 Task: Find connections with filter location Pāloncha with filter topic #contentmarketingwith filter profile language Potuguese with filter current company Zones, LLC with filter school Indian Institute of Foreign Trade with filter industry Personal Care Services with filter service category iOS Development with filter keywords title File Clerk
Action: Mouse moved to (522, 77)
Screenshot: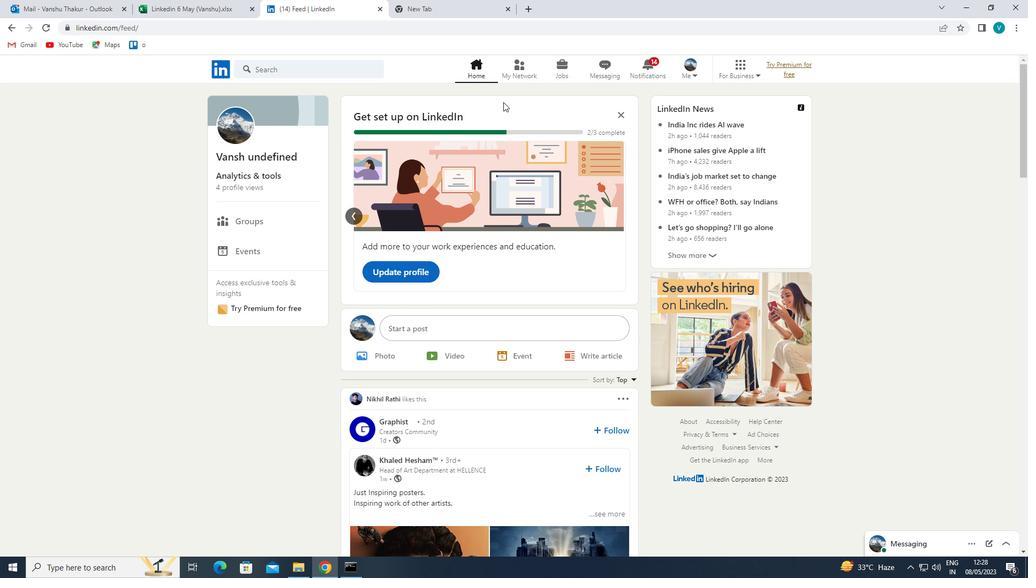 
Action: Mouse pressed left at (522, 77)
Screenshot: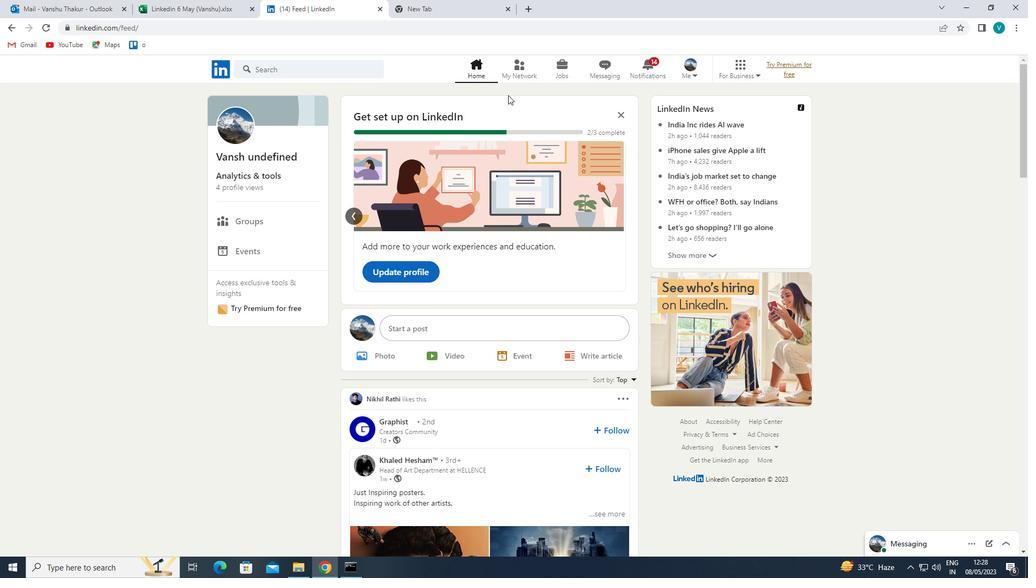 
Action: Mouse moved to (282, 142)
Screenshot: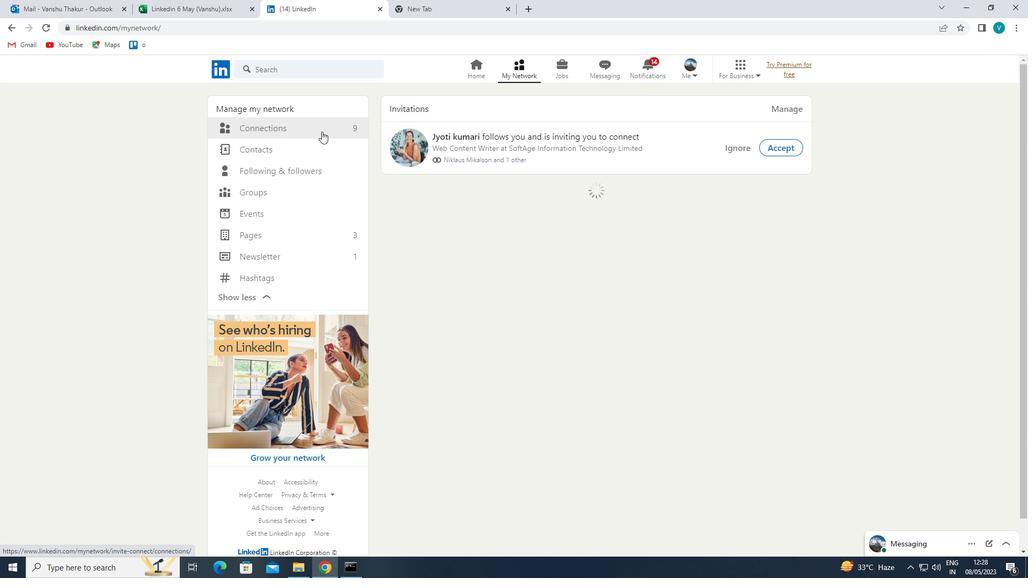 
Action: Mouse pressed left at (282, 142)
Screenshot: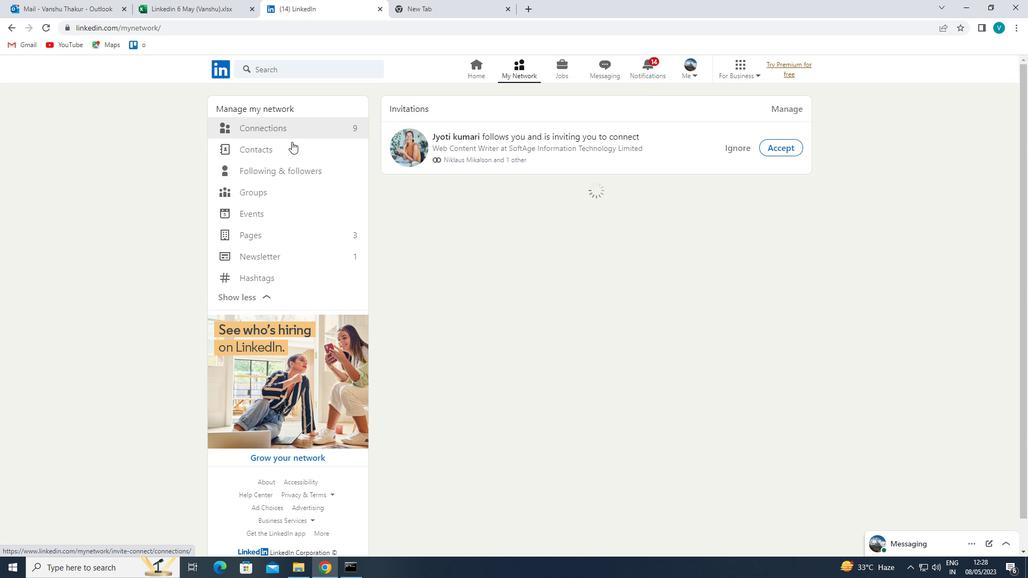 
Action: Mouse moved to (285, 132)
Screenshot: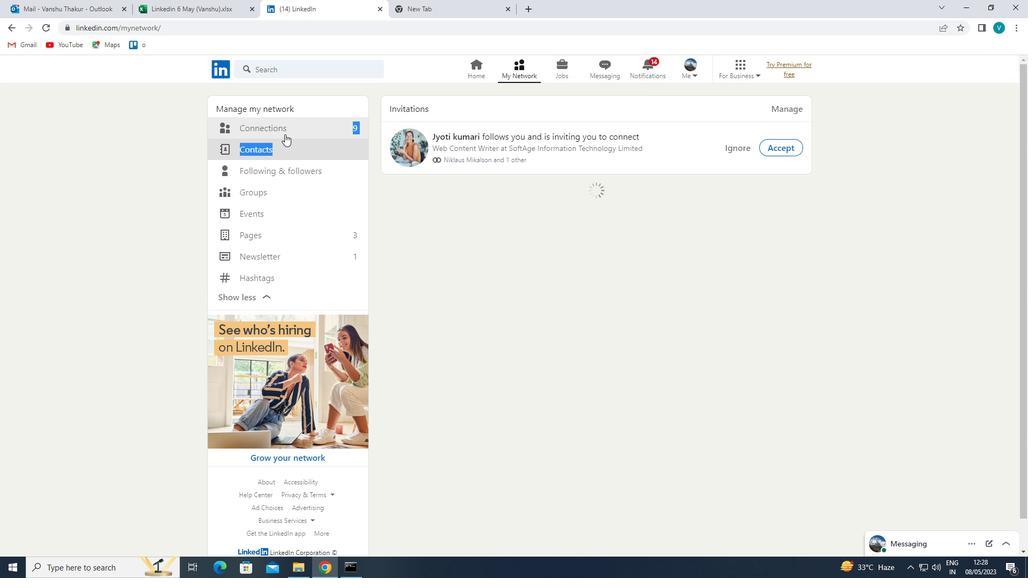 
Action: Mouse pressed left at (285, 132)
Screenshot: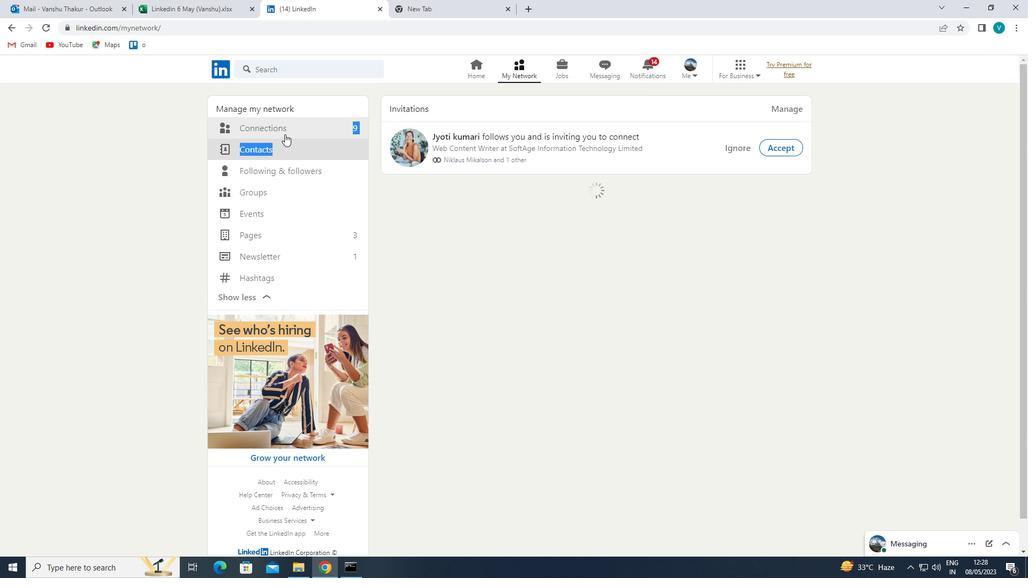 
Action: Mouse moved to (290, 130)
Screenshot: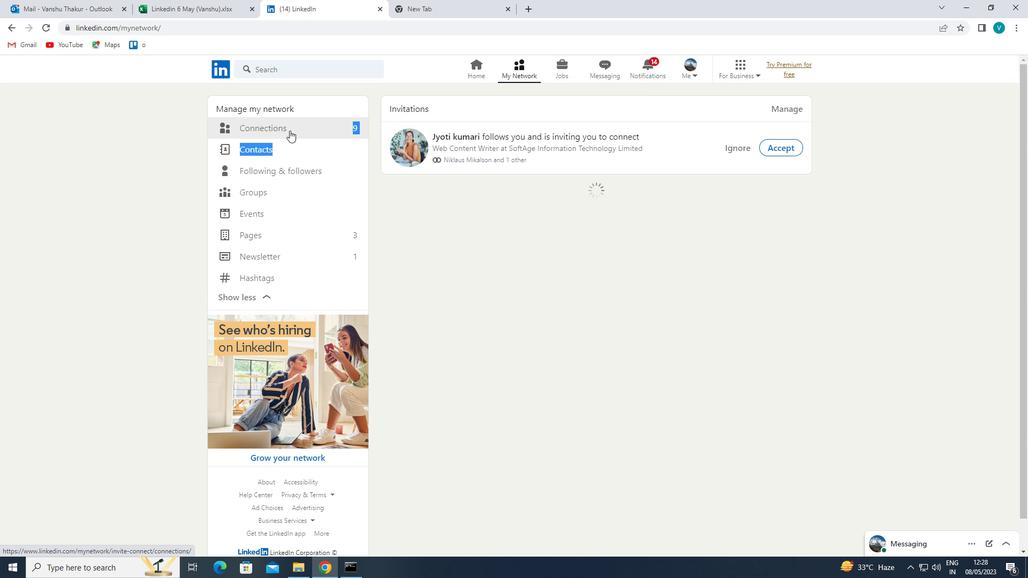 
Action: Mouse pressed left at (290, 130)
Screenshot: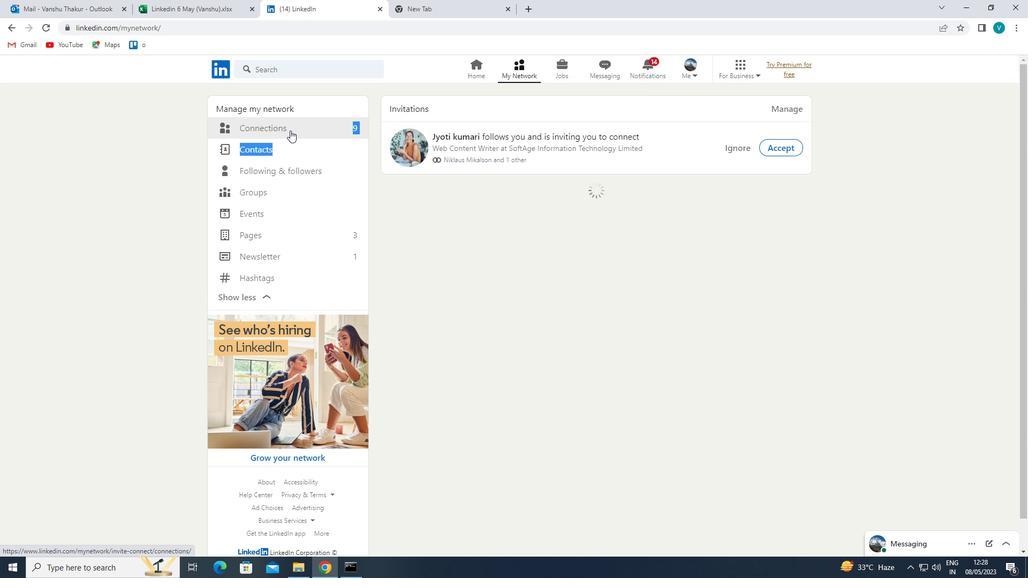 
Action: Mouse moved to (617, 132)
Screenshot: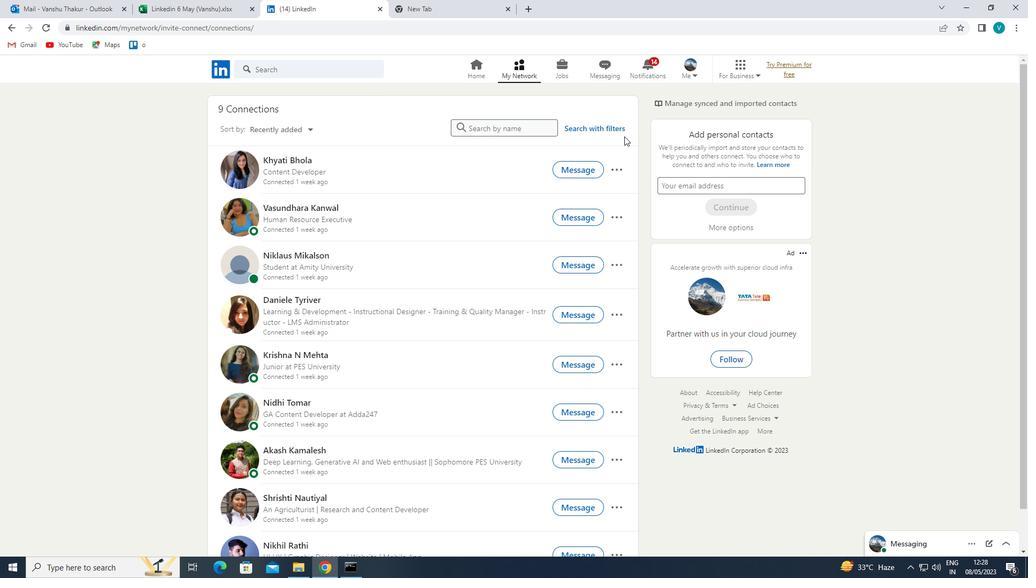 
Action: Mouse pressed left at (617, 132)
Screenshot: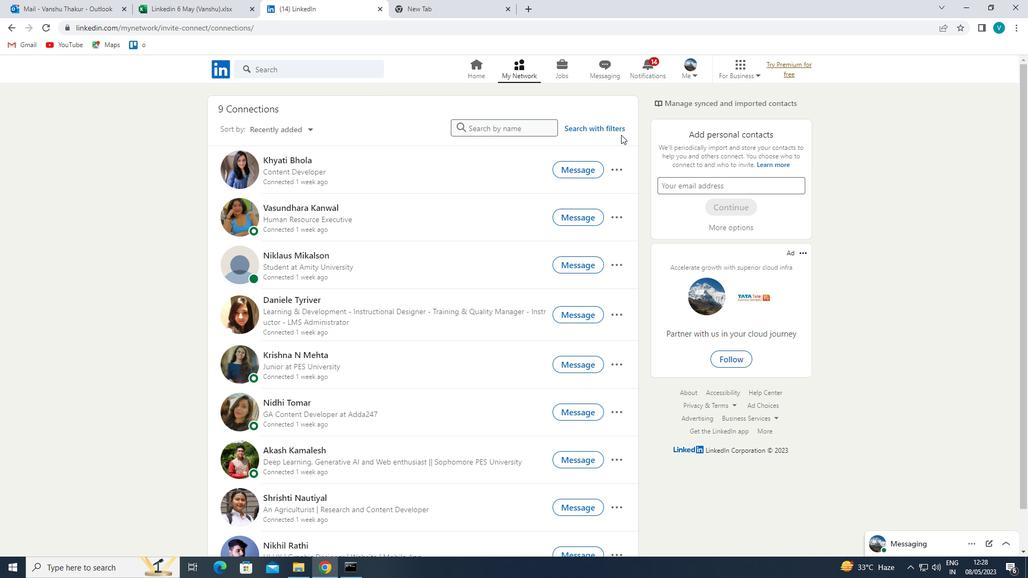 
Action: Mouse moved to (518, 95)
Screenshot: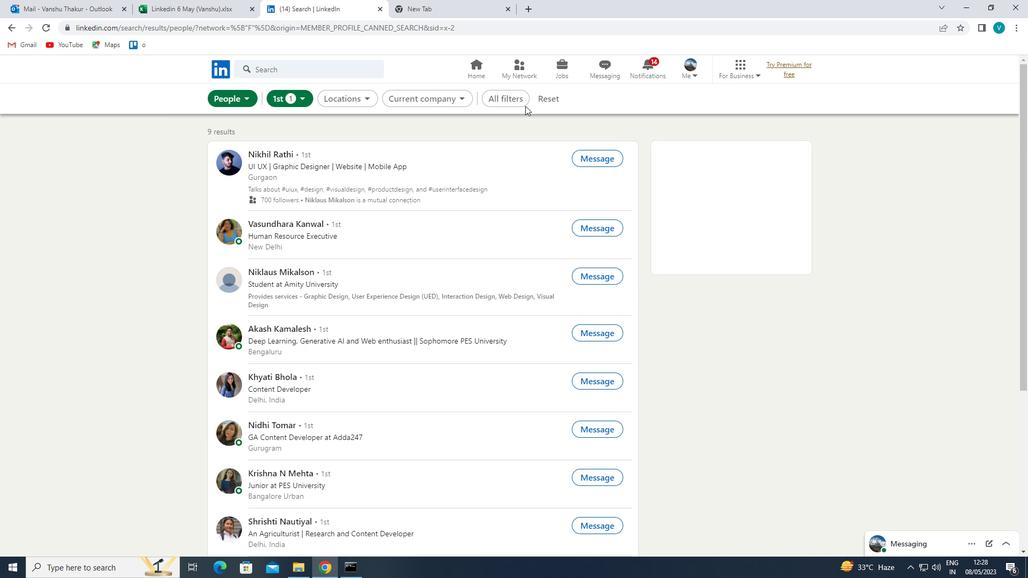 
Action: Mouse pressed left at (518, 95)
Screenshot: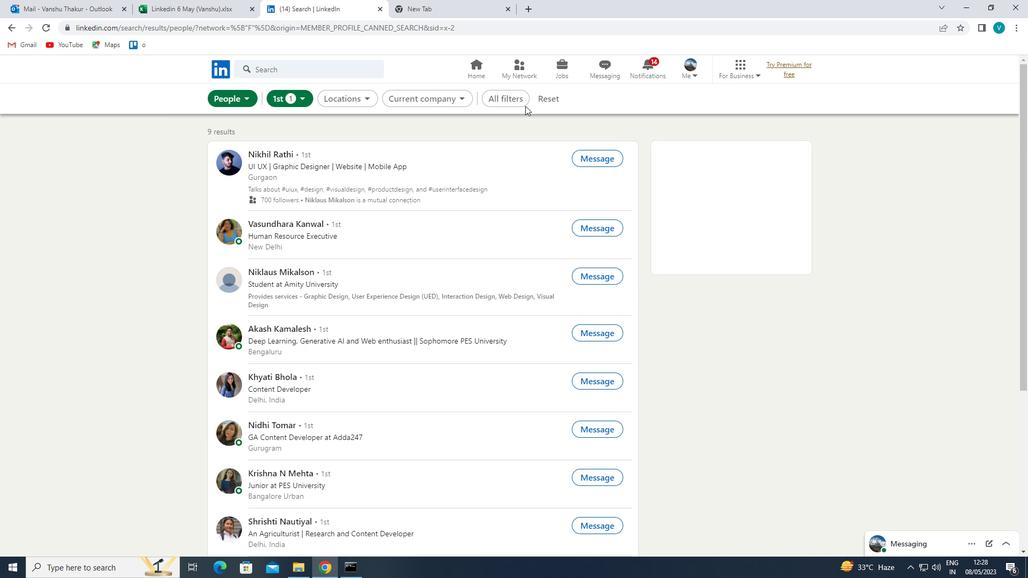 
Action: Mouse moved to (892, 336)
Screenshot: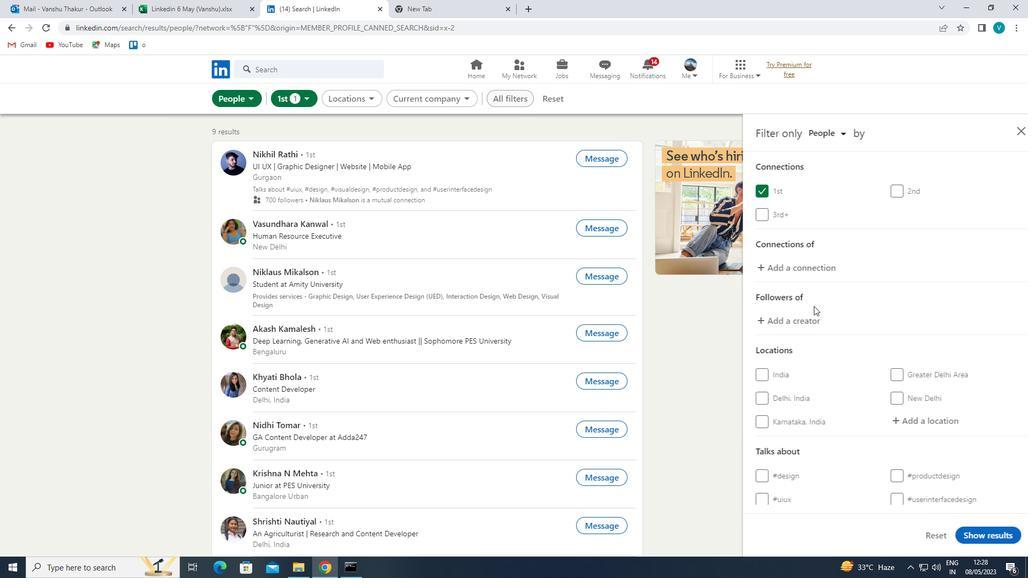 
Action: Mouse scrolled (892, 336) with delta (0, 0)
Screenshot: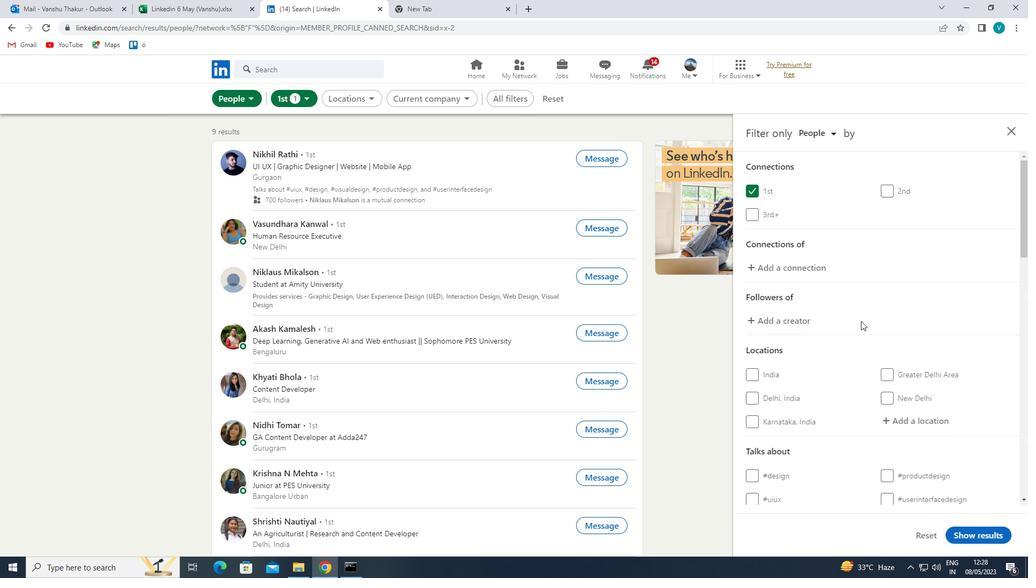
Action: Mouse scrolled (892, 336) with delta (0, 0)
Screenshot: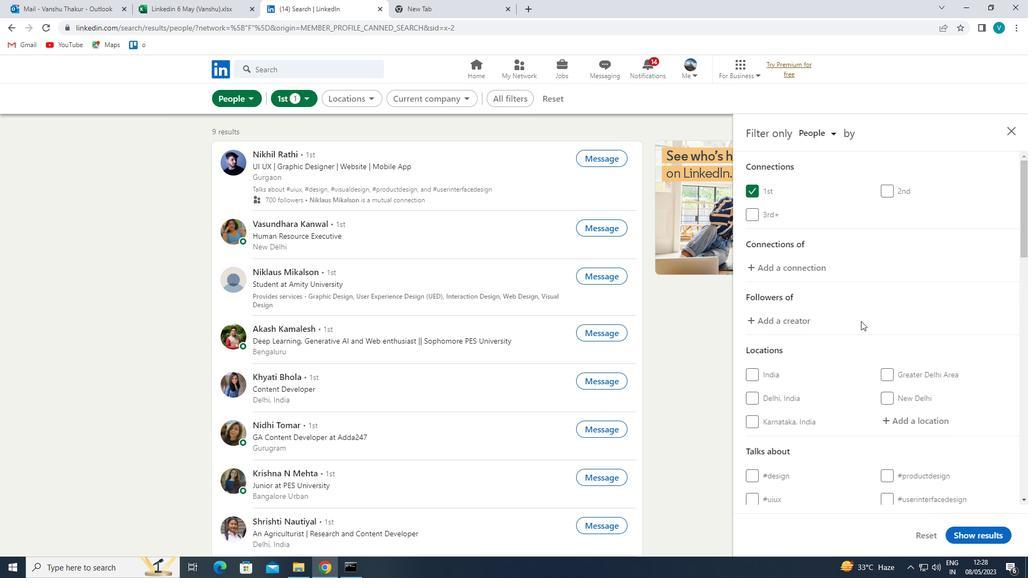
Action: Mouse moved to (905, 327)
Screenshot: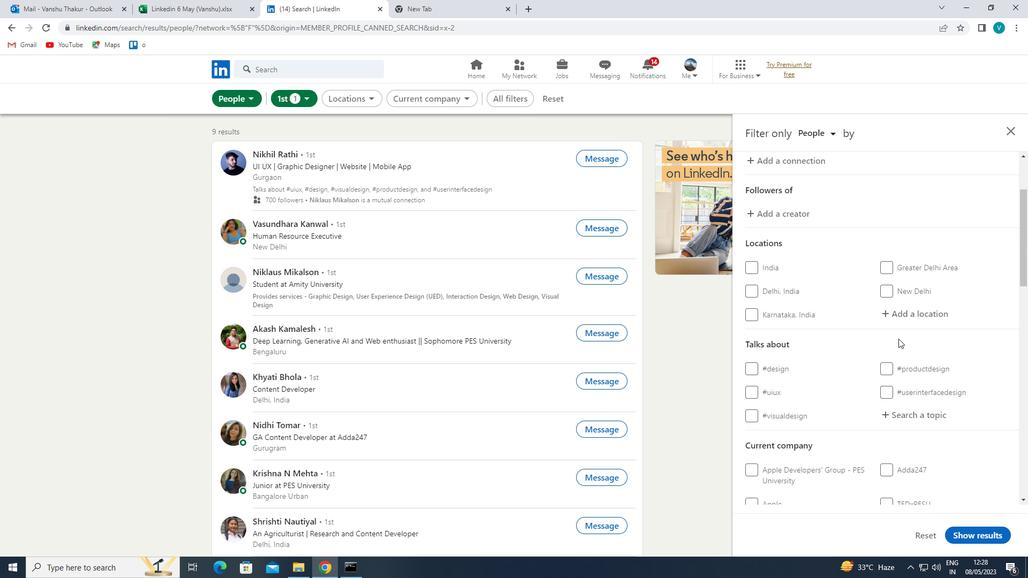 
Action: Mouse pressed left at (905, 327)
Screenshot: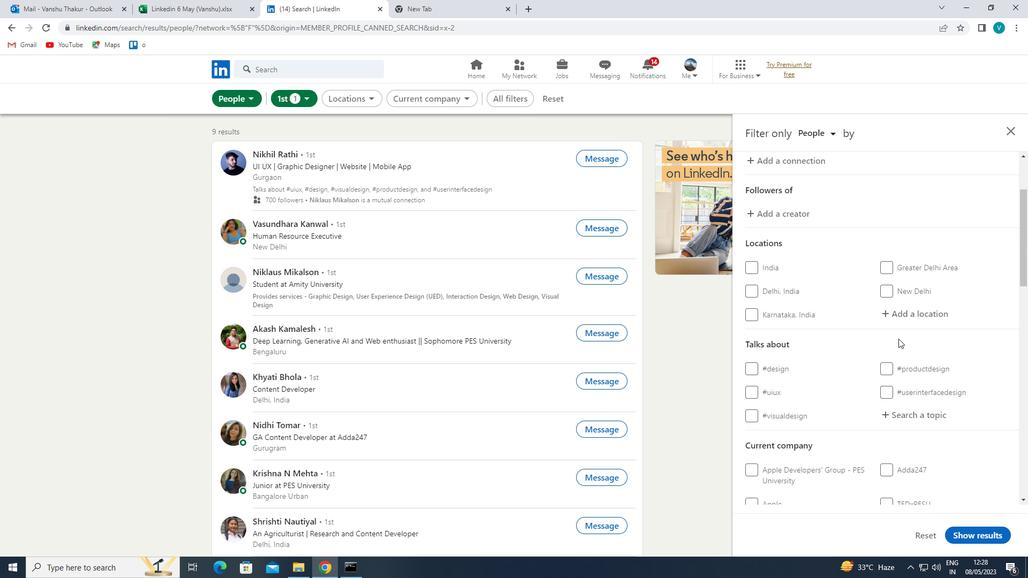 
Action: Mouse moved to (911, 314)
Screenshot: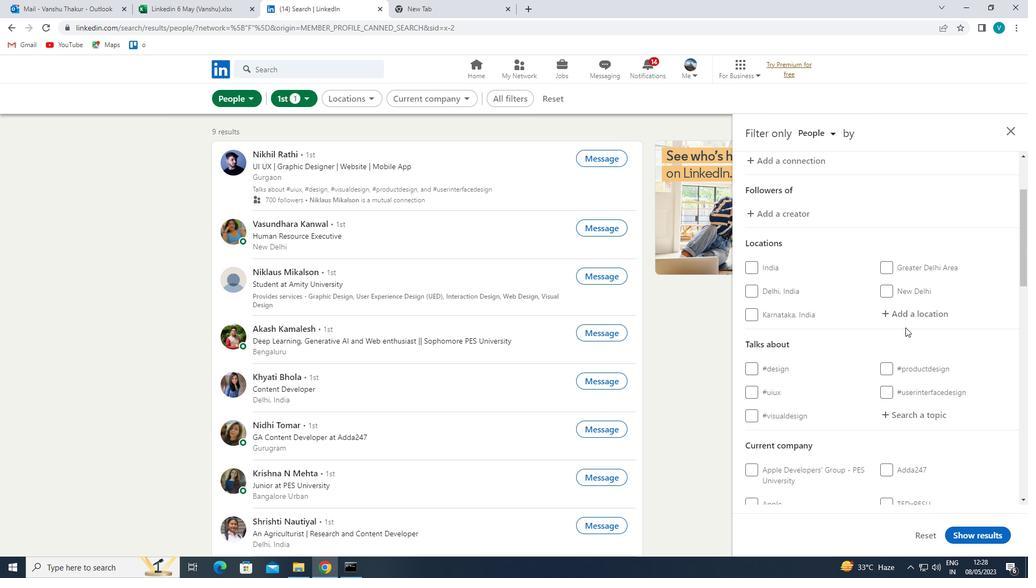 
Action: Mouse pressed left at (911, 314)
Screenshot: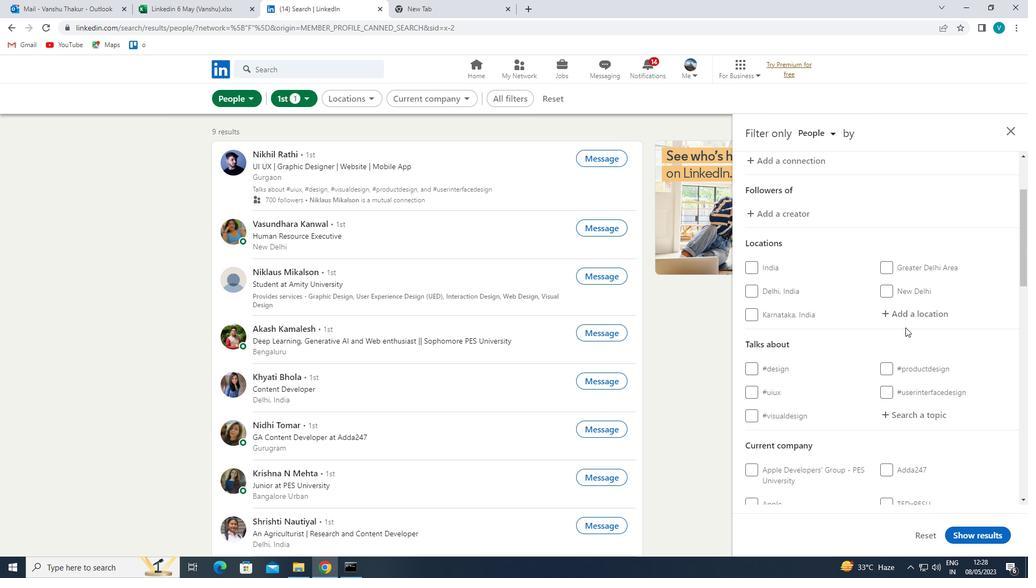 
Action: Mouse moved to (776, 263)
Screenshot: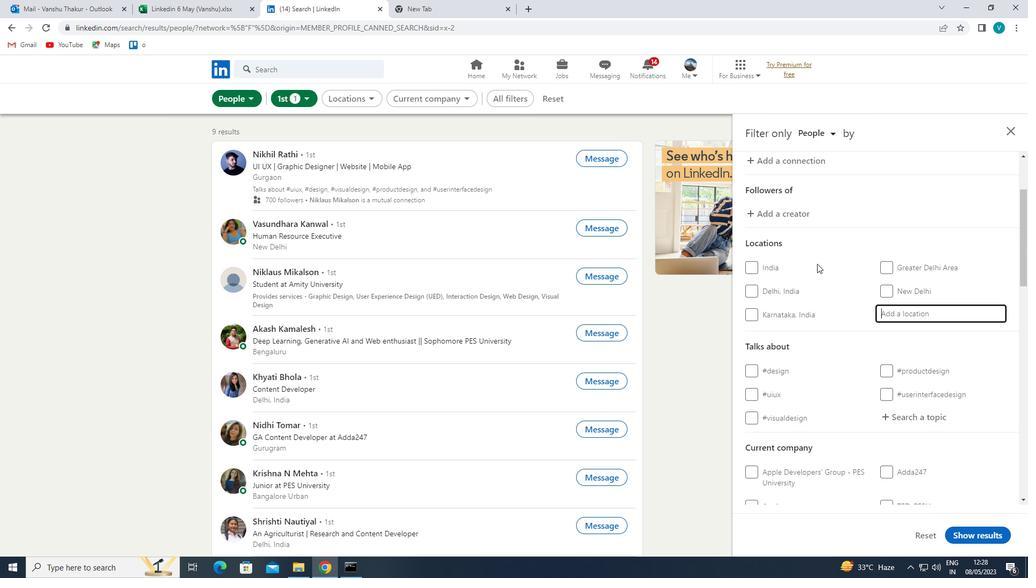
Action: Key pressed <Key.shift>PALONCC\<Key.backspace><Key.backspace>HA
Screenshot: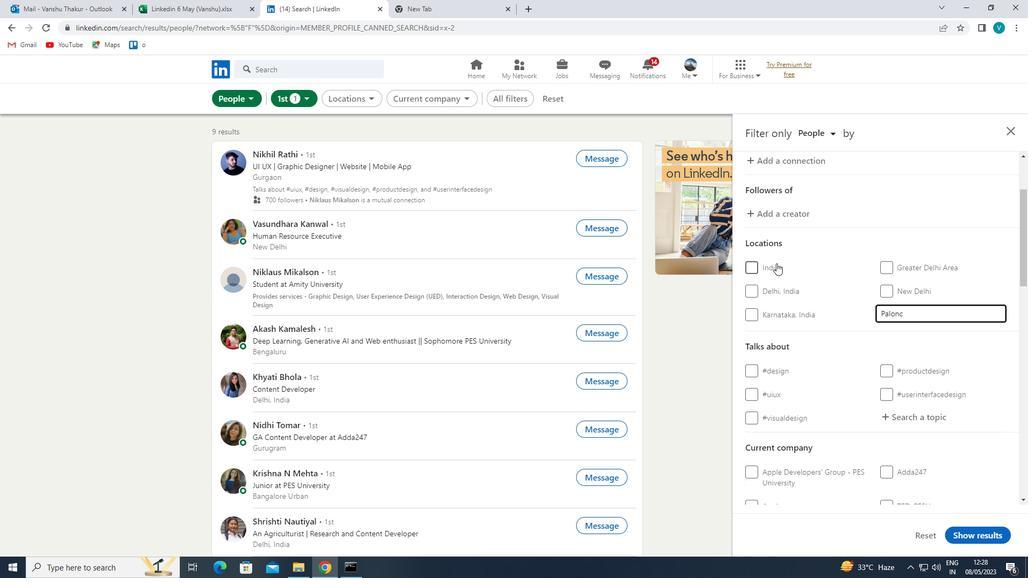
Action: Mouse moved to (801, 326)
Screenshot: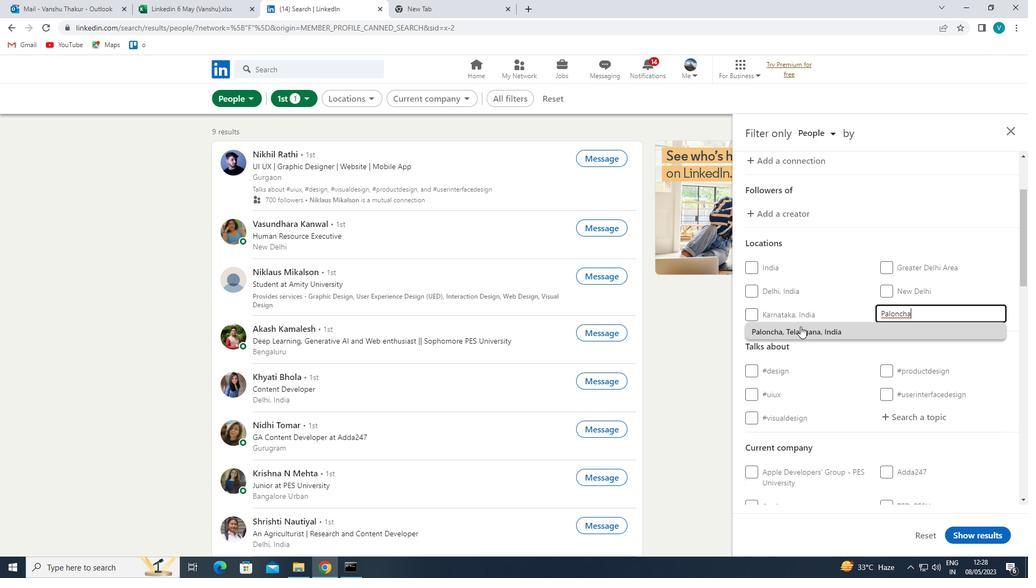 
Action: Mouse pressed left at (801, 326)
Screenshot: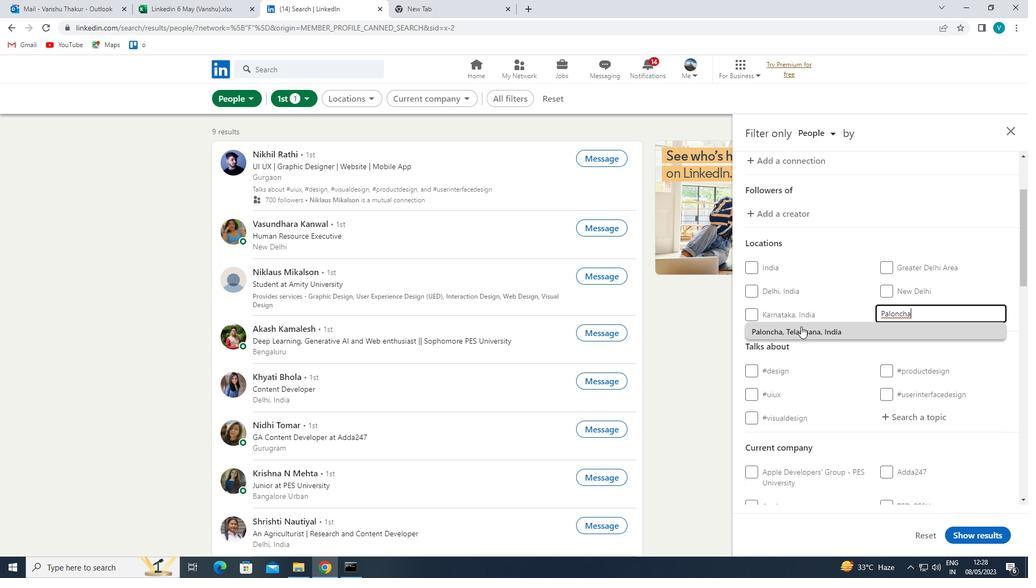 
Action: Mouse moved to (812, 327)
Screenshot: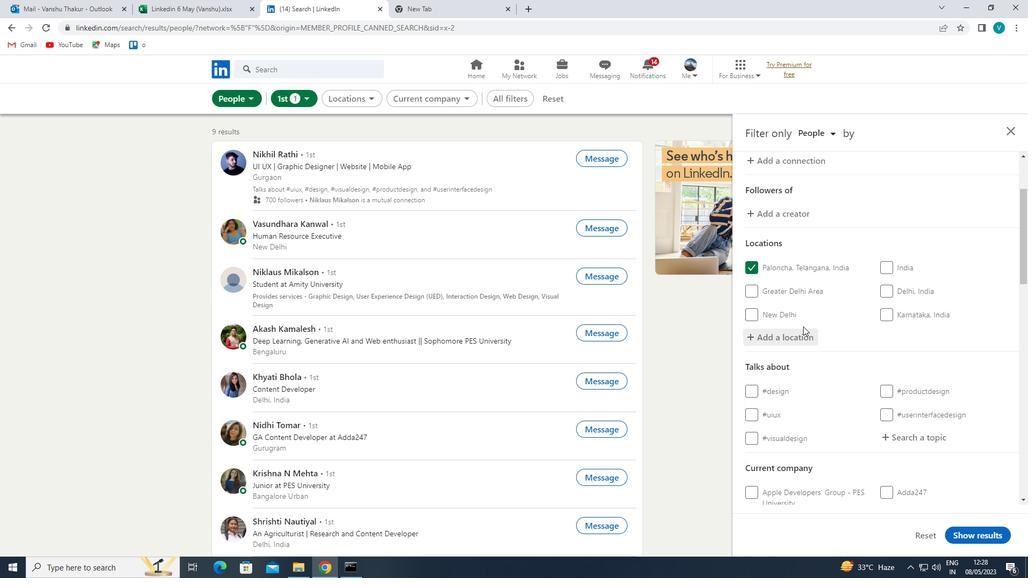 
Action: Mouse scrolled (812, 327) with delta (0, 0)
Screenshot: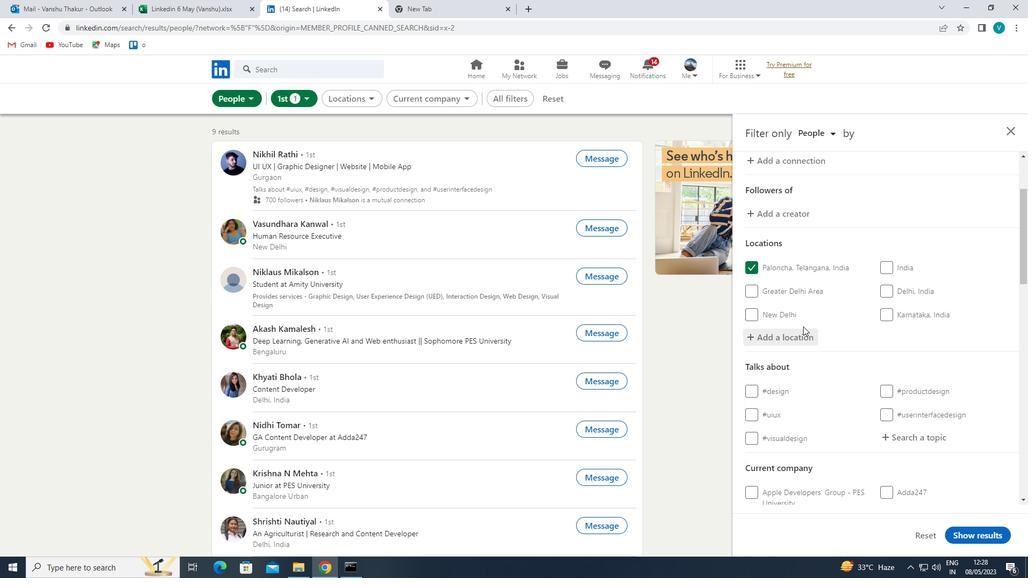 
Action: Mouse moved to (816, 328)
Screenshot: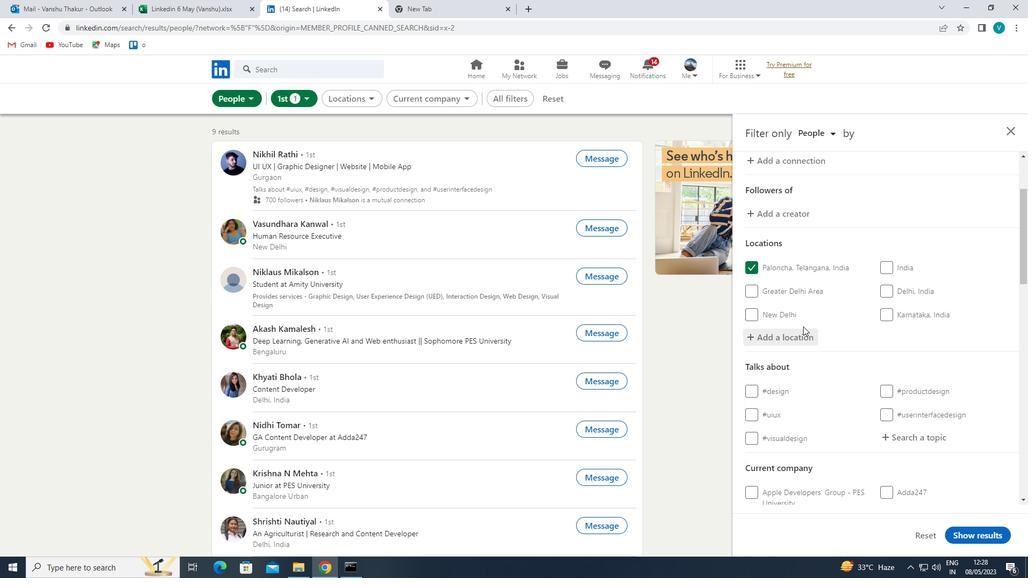
Action: Mouse scrolled (816, 328) with delta (0, 0)
Screenshot: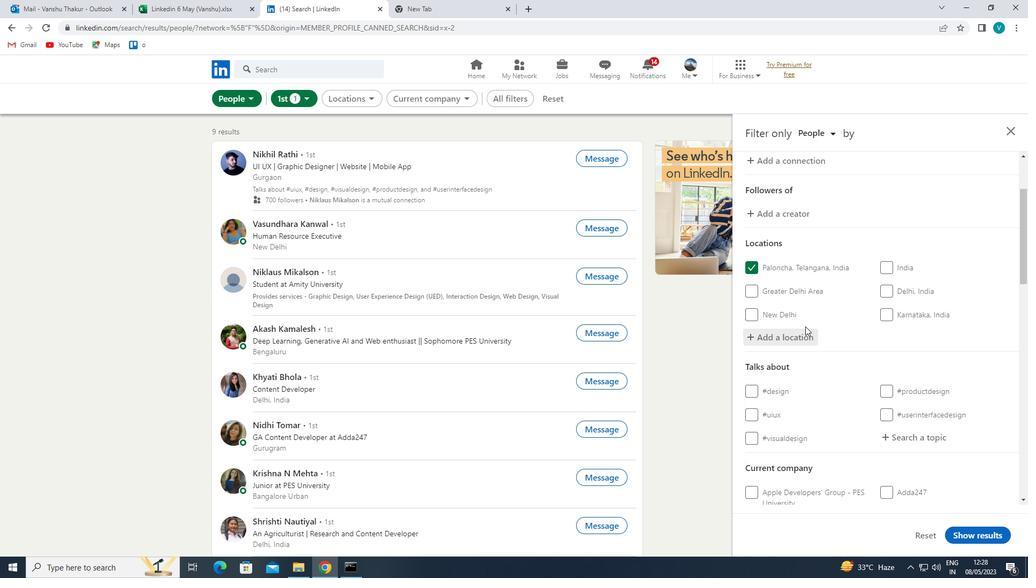 
Action: Mouse moved to (913, 328)
Screenshot: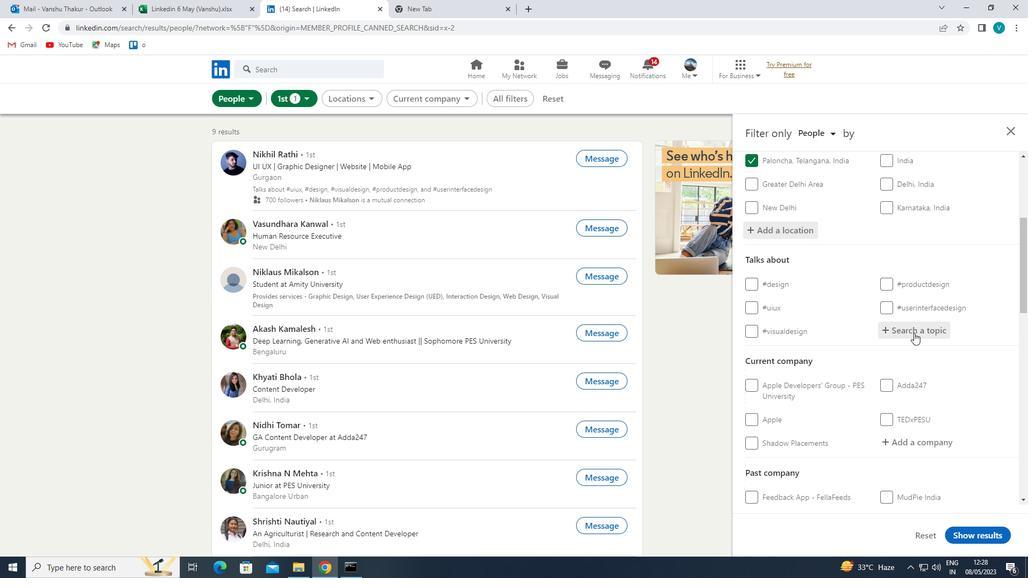 
Action: Mouse pressed left at (913, 328)
Screenshot: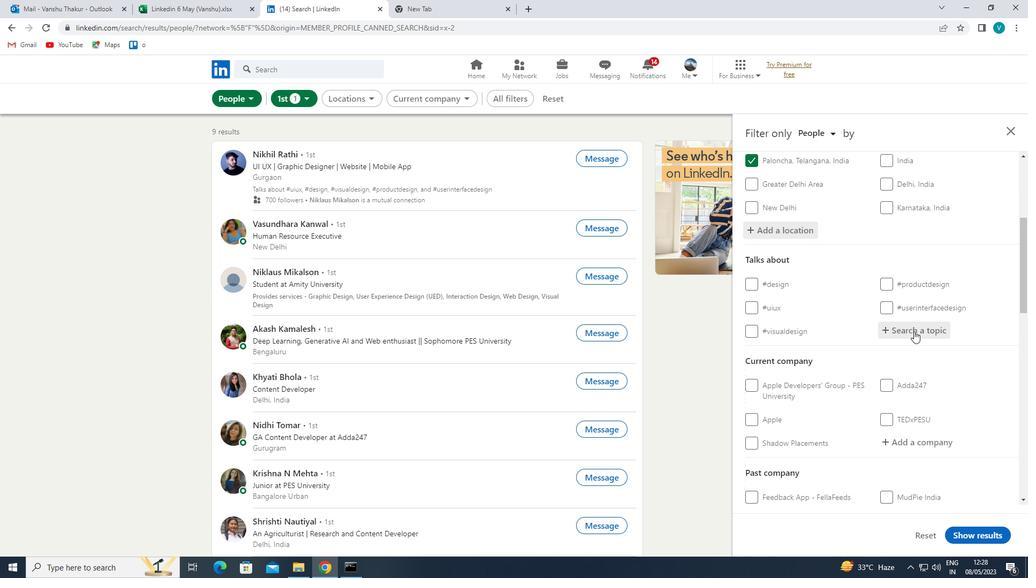 
Action: Mouse moved to (886, 312)
Screenshot: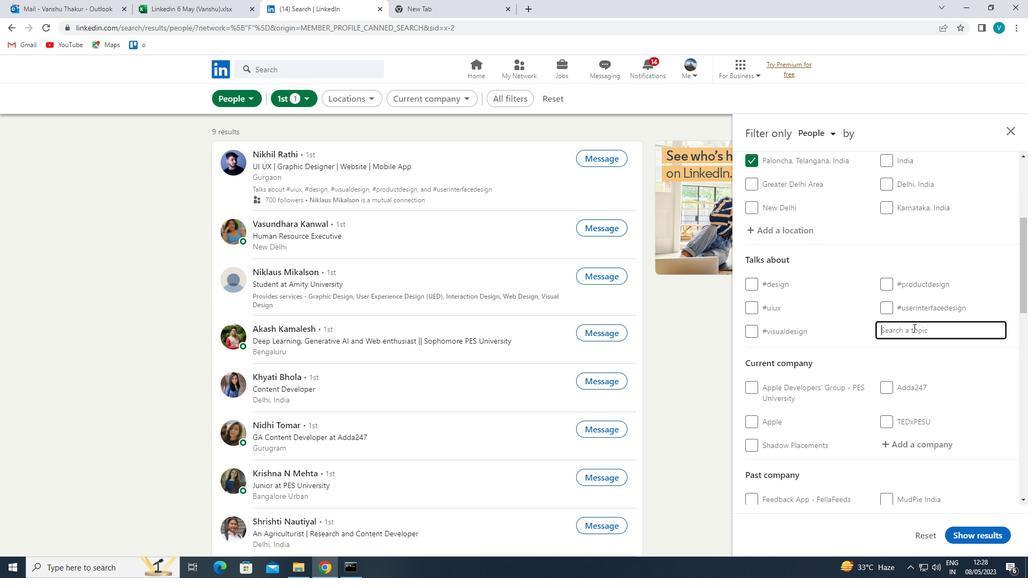 
Action: Key pressed CONTENT
Screenshot: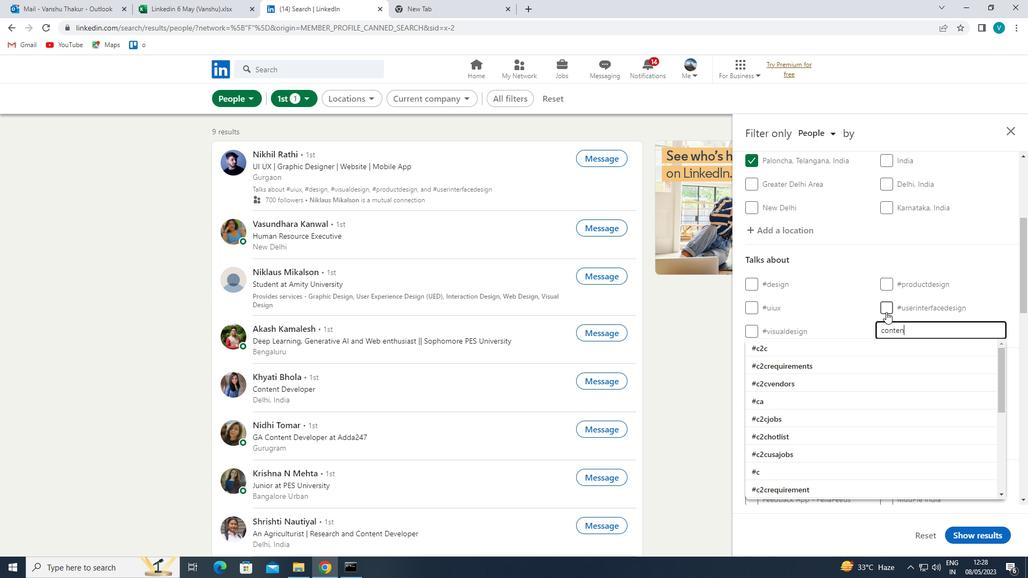 
Action: Mouse moved to (857, 358)
Screenshot: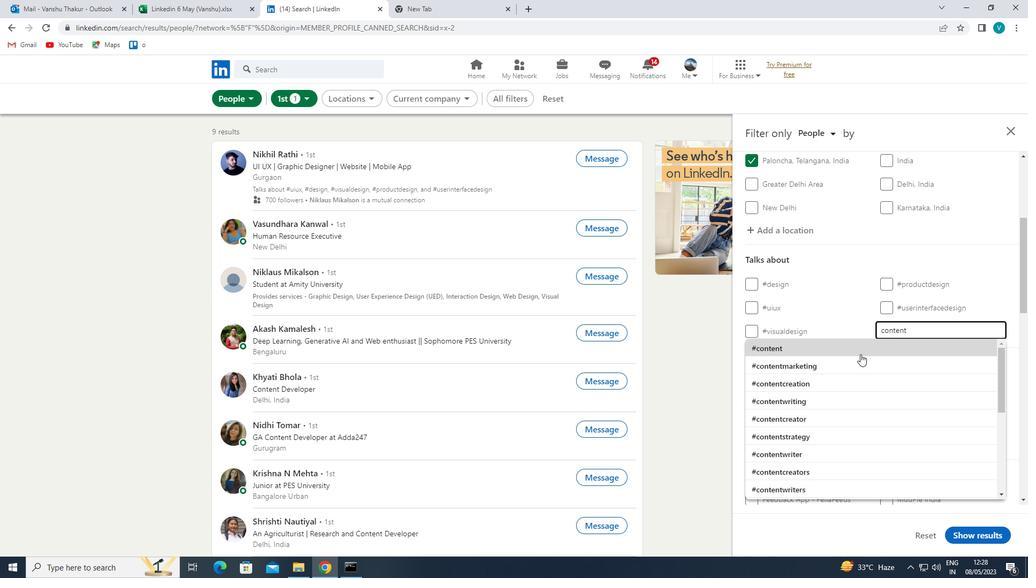 
Action: Mouse pressed left at (857, 358)
Screenshot: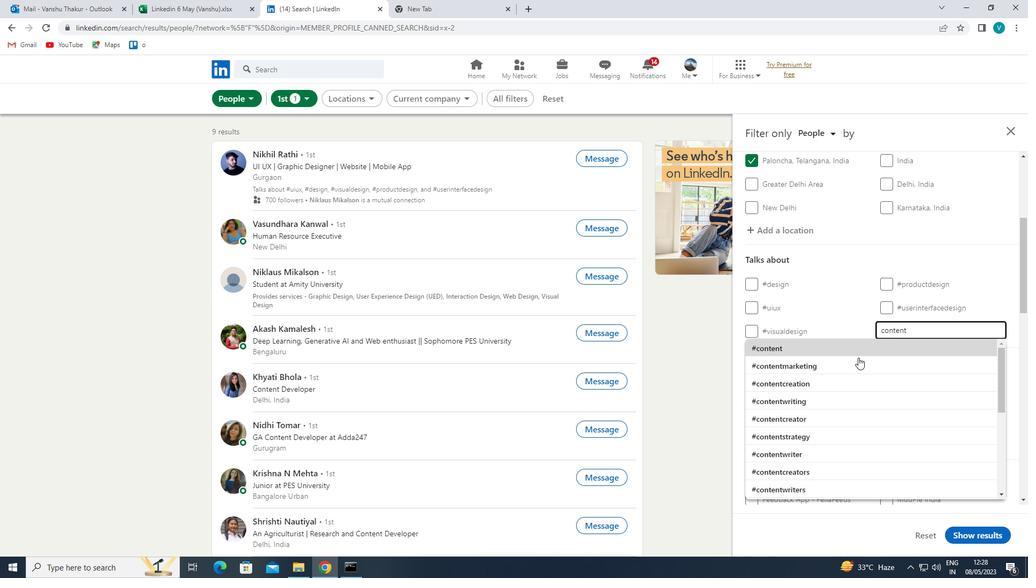 
Action: Mouse moved to (857, 359)
Screenshot: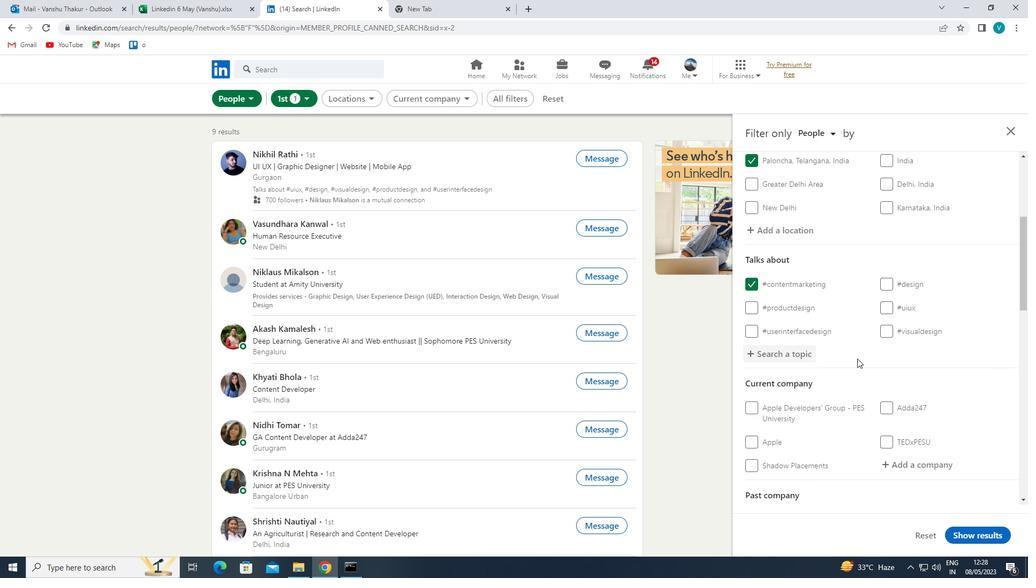
Action: Mouse scrolled (857, 358) with delta (0, 0)
Screenshot: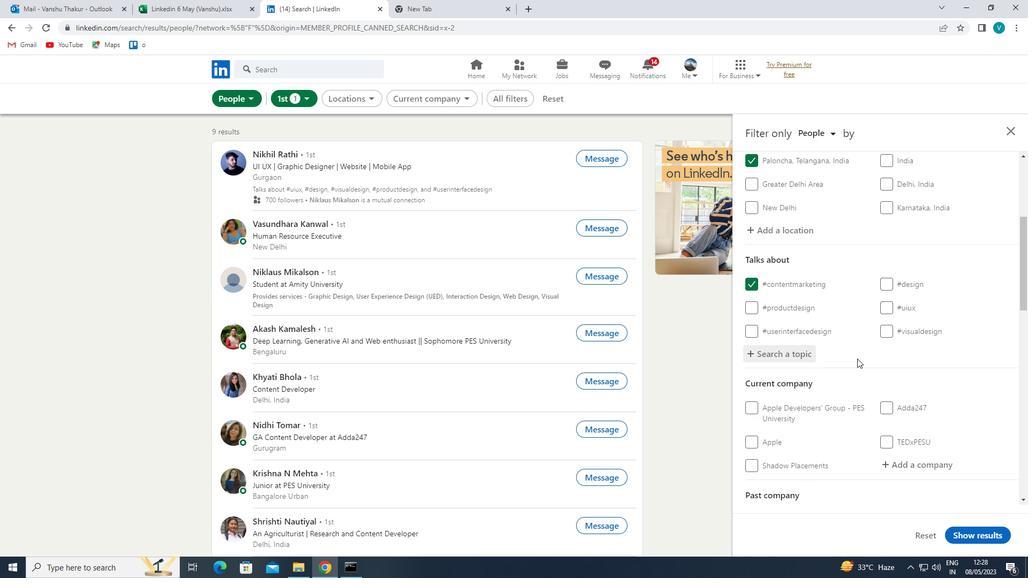 
Action: Mouse scrolled (857, 358) with delta (0, 0)
Screenshot: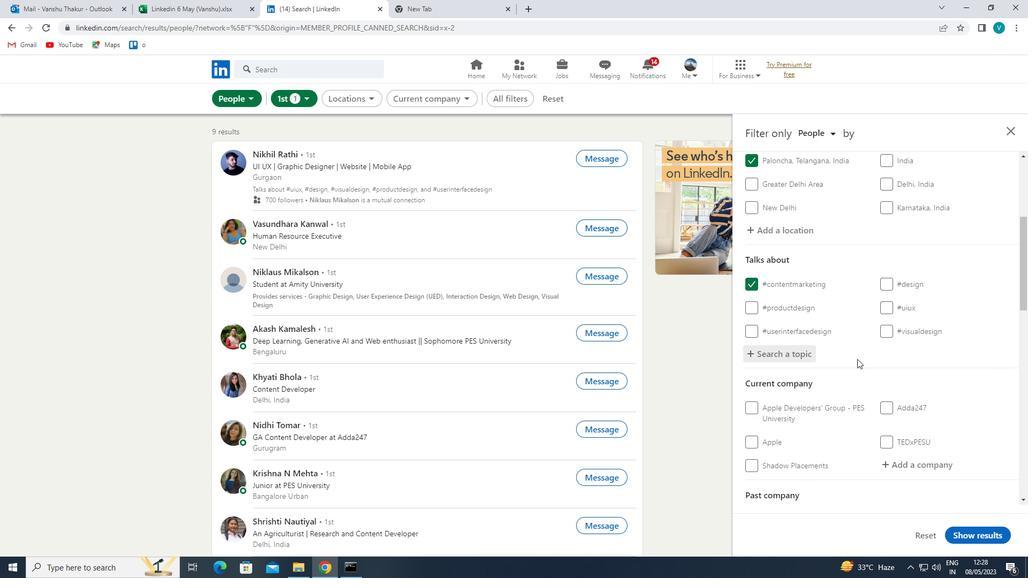 
Action: Mouse moved to (871, 371)
Screenshot: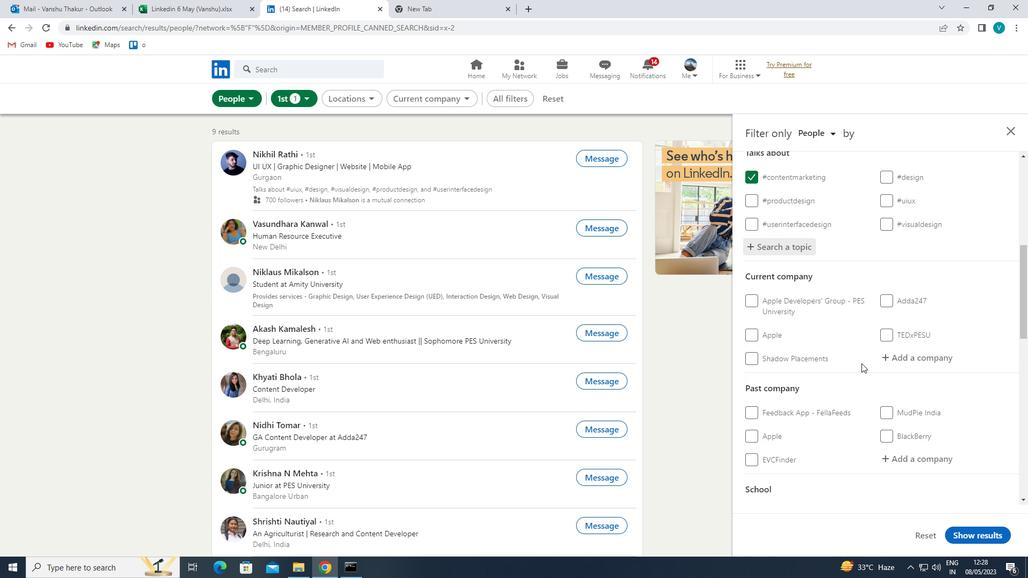 
Action: Mouse scrolled (871, 370) with delta (0, 0)
Screenshot: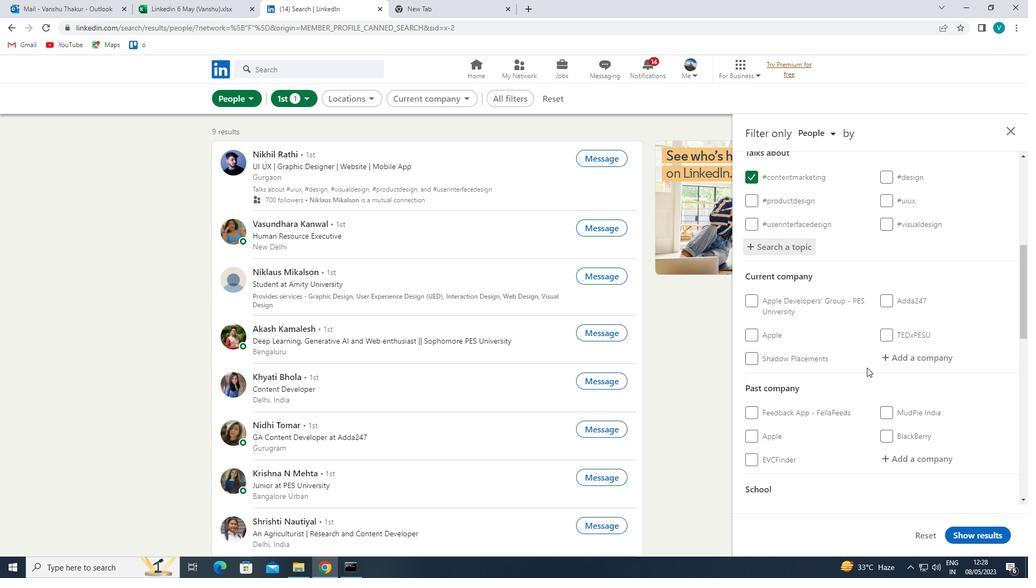 
Action: Mouse moved to (904, 302)
Screenshot: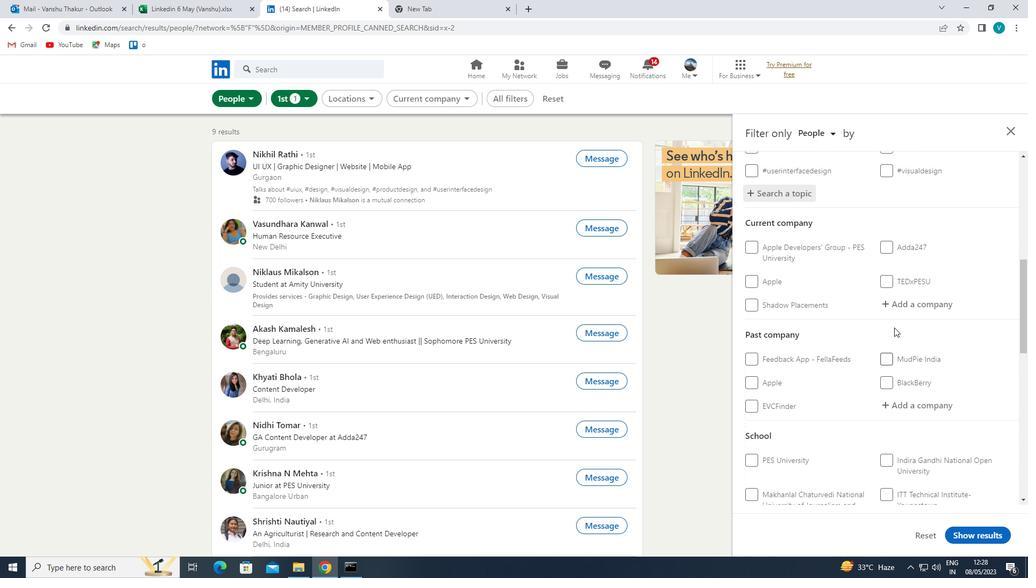 
Action: Mouse pressed left at (904, 302)
Screenshot: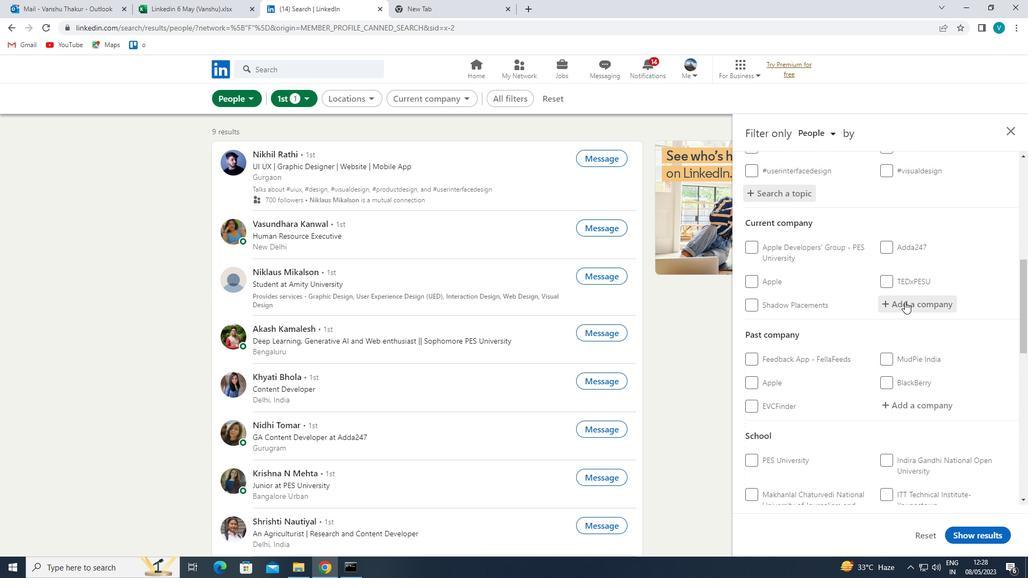 
Action: Key pressed <Key.shift>ZONES,
Screenshot: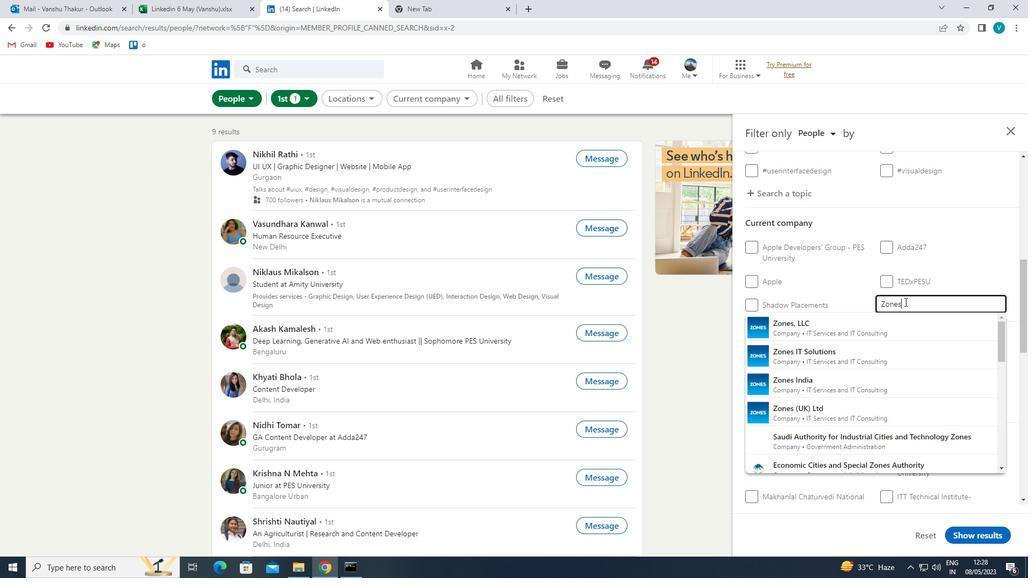 
Action: Mouse moved to (870, 325)
Screenshot: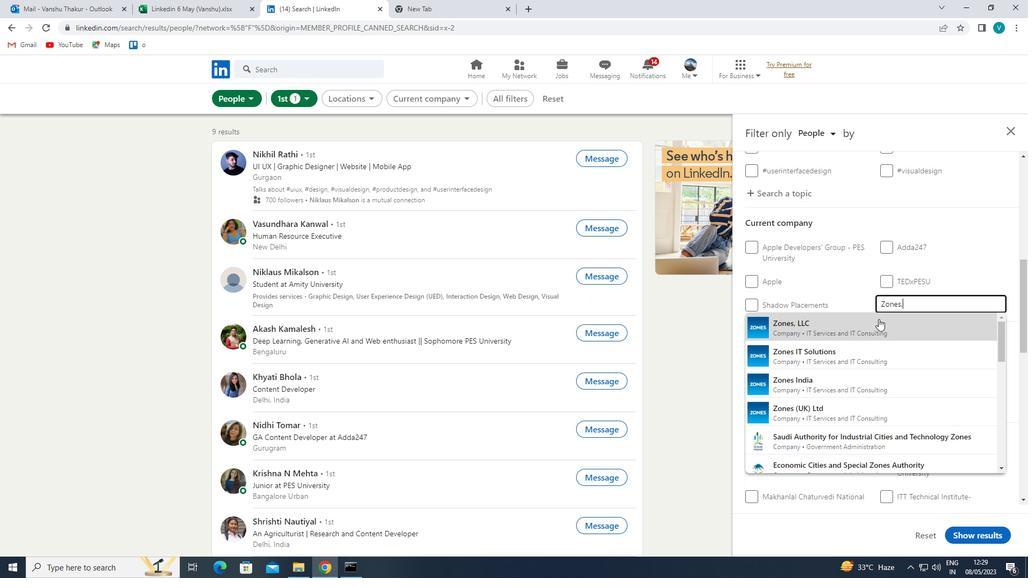 
Action: Mouse pressed left at (870, 325)
Screenshot: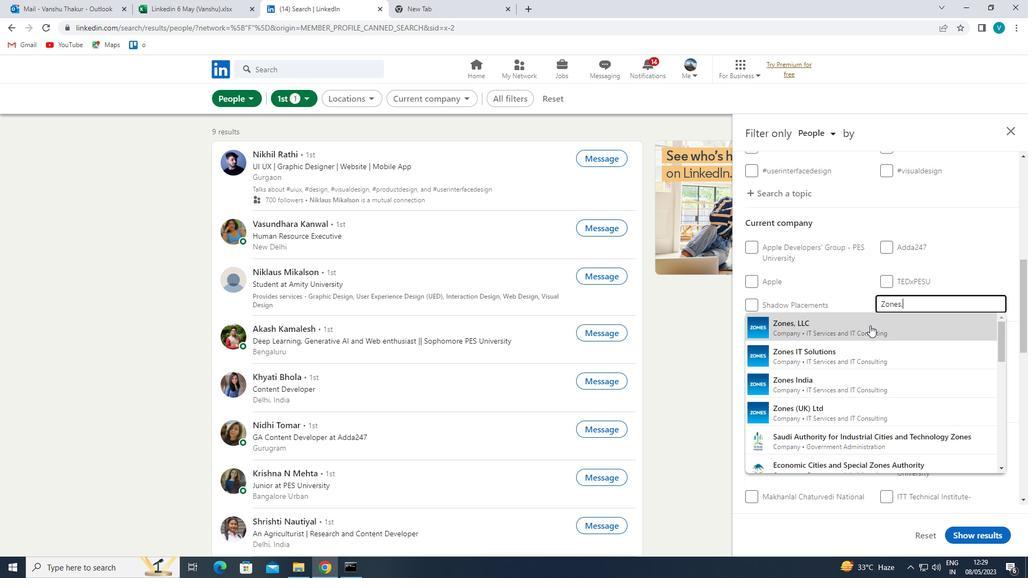 
Action: Mouse moved to (870, 326)
Screenshot: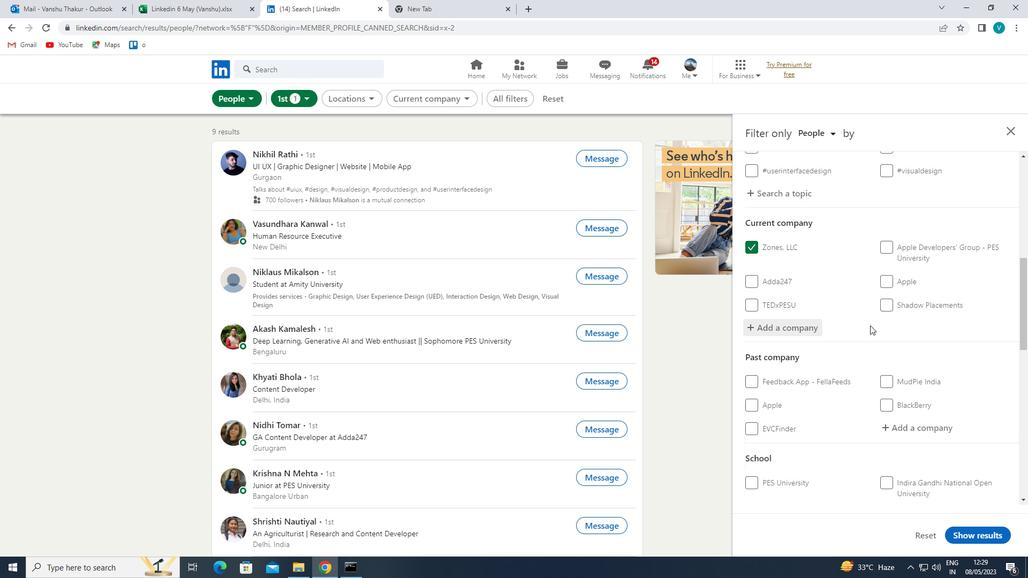 
Action: Mouse scrolled (870, 326) with delta (0, 0)
Screenshot: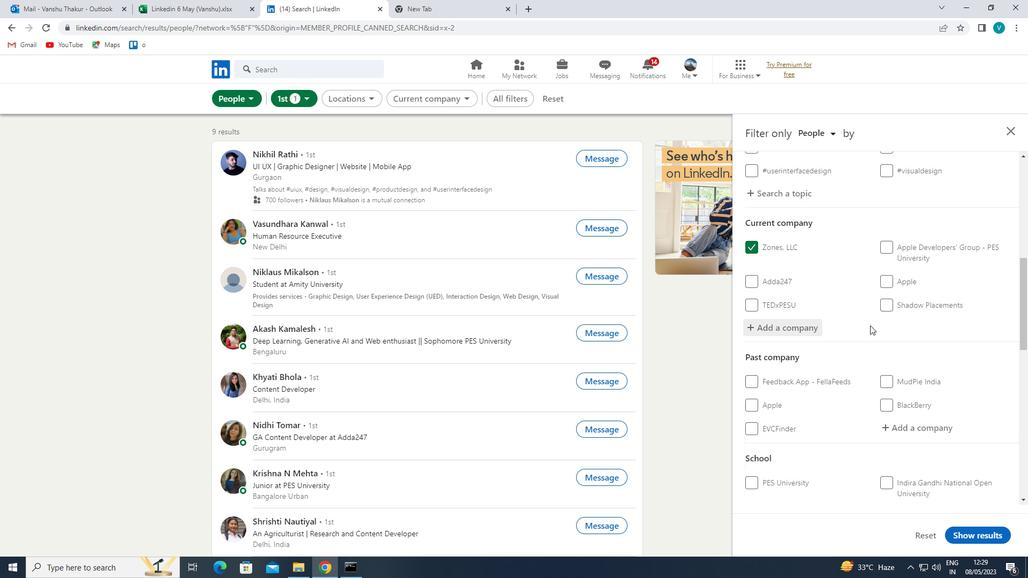 
Action: Mouse moved to (870, 327)
Screenshot: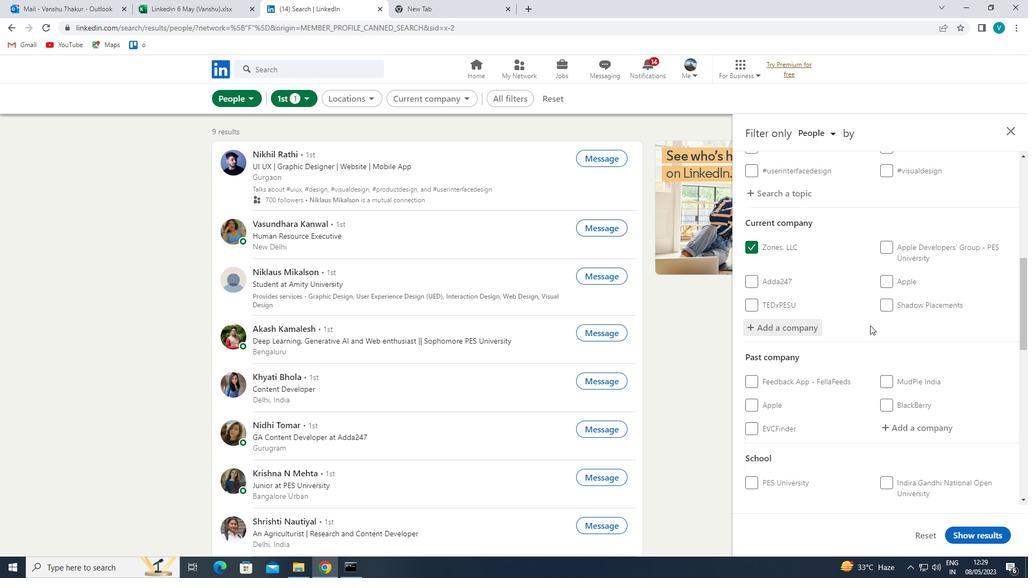 
Action: Mouse scrolled (870, 326) with delta (0, 0)
Screenshot: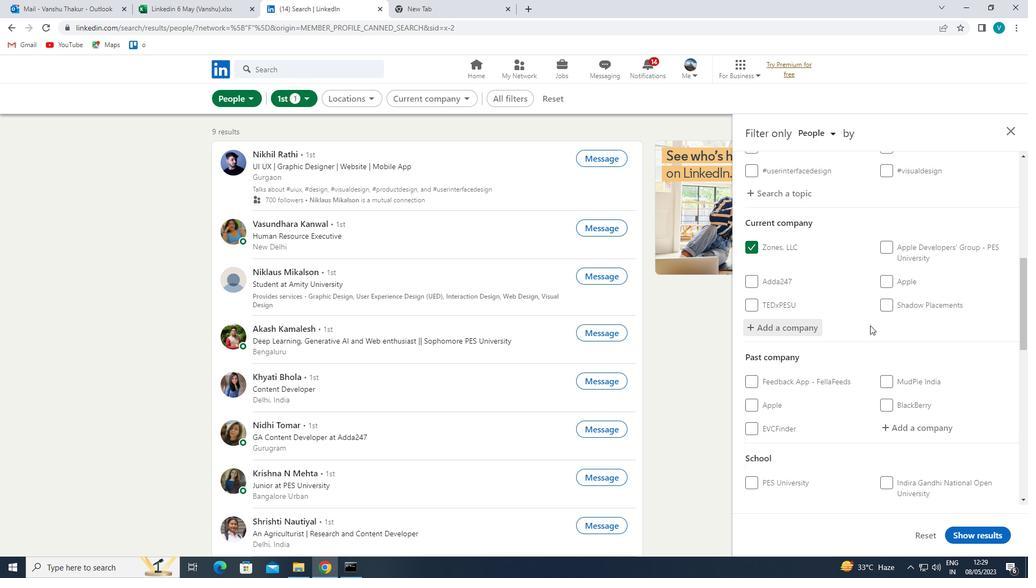 
Action: Mouse moved to (870, 327)
Screenshot: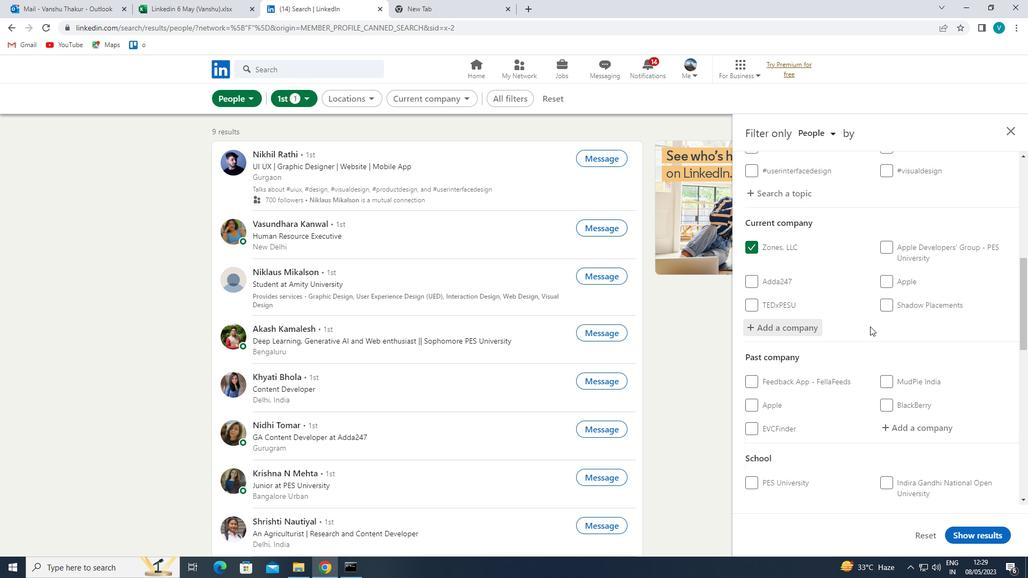 
Action: Mouse scrolled (870, 326) with delta (0, 0)
Screenshot: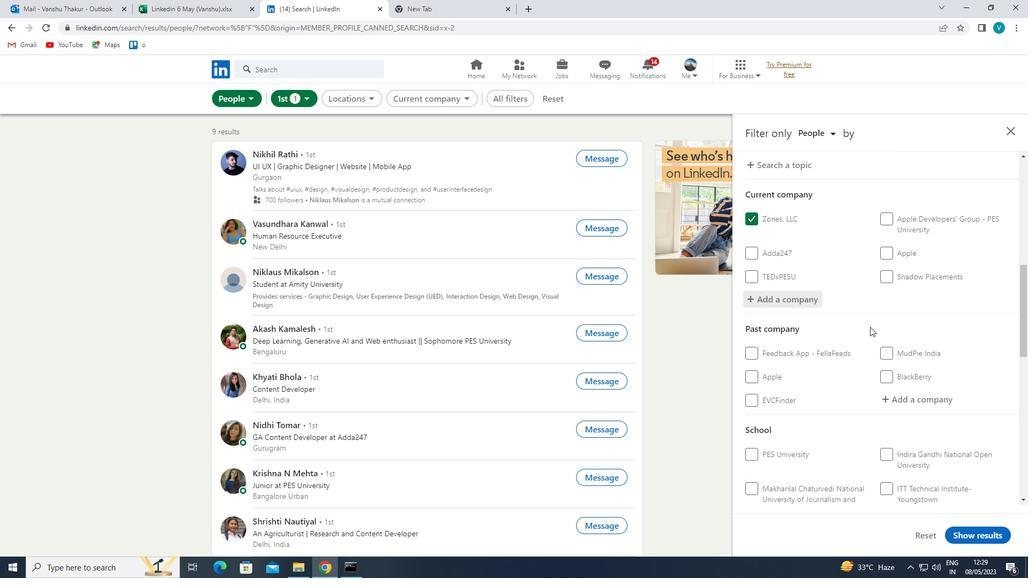 
Action: Mouse moved to (870, 328)
Screenshot: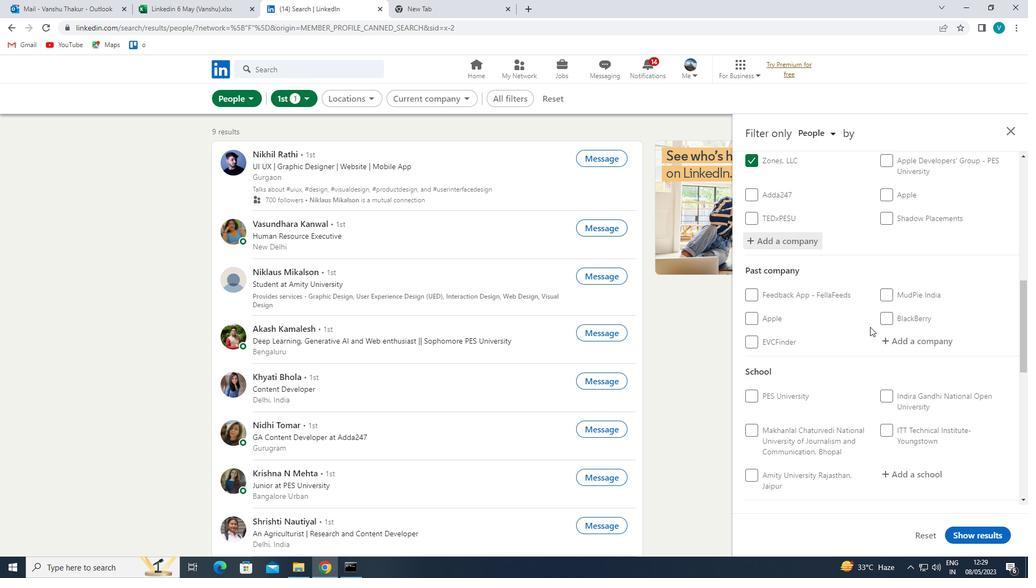 
Action: Mouse scrolled (870, 328) with delta (0, 0)
Screenshot: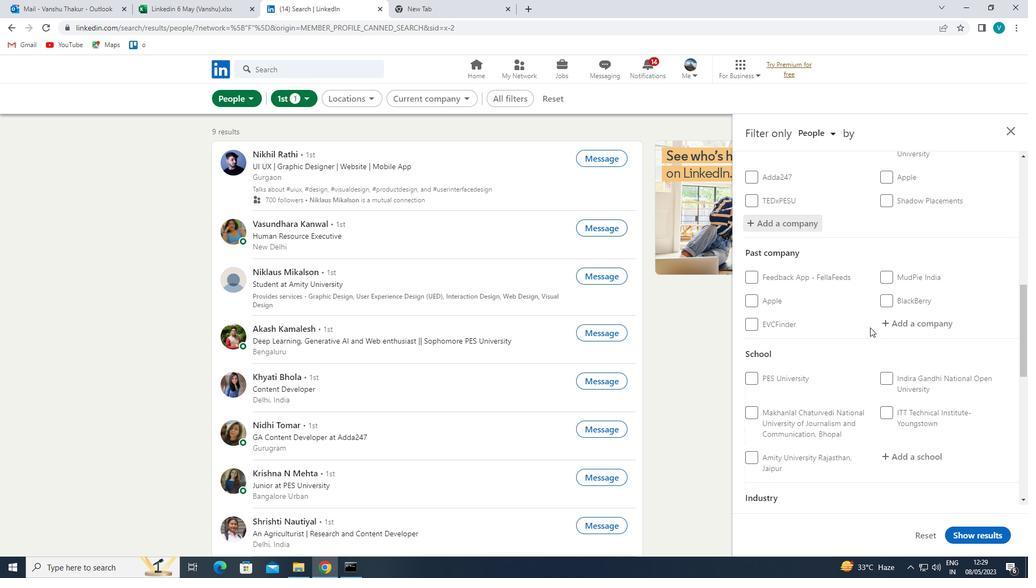 
Action: Mouse moved to (919, 343)
Screenshot: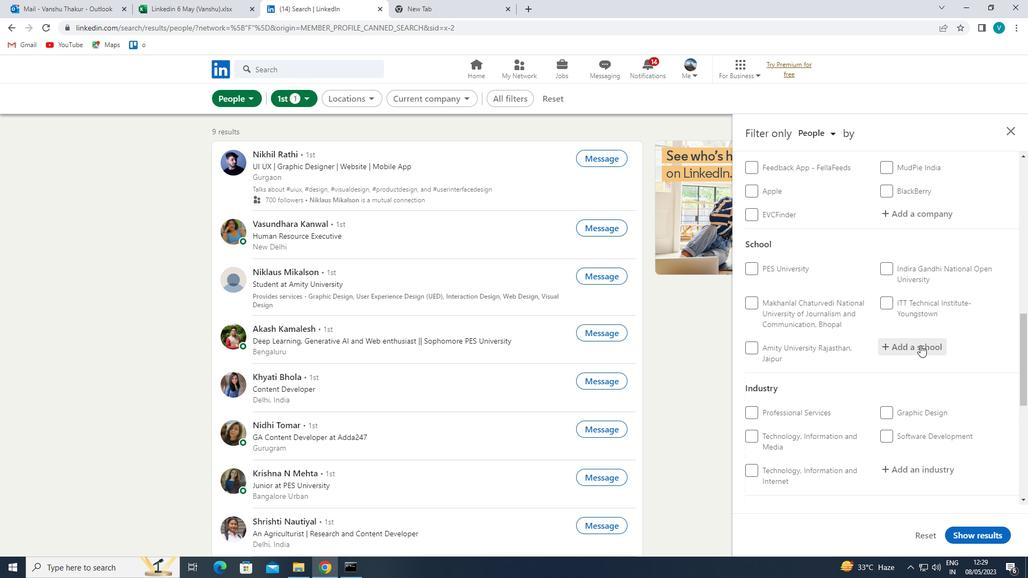 
Action: Mouse pressed left at (919, 343)
Screenshot: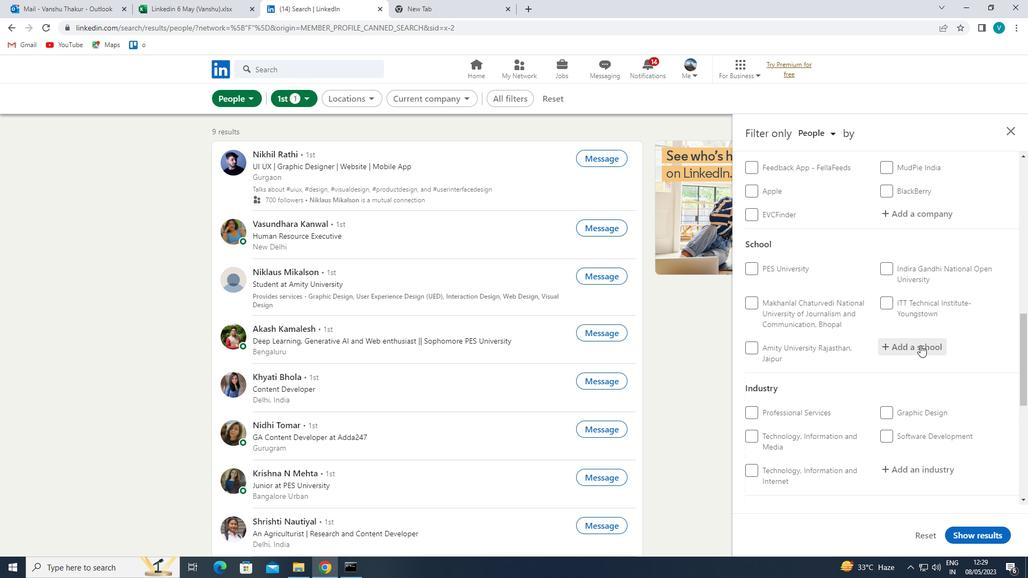 
Action: Key pressed <Key.shift>INDIAN<Key.space><Key.shift><Key.shift><Key.shift>INSTITUTE<Key.space>OF<Key.space><Key.shift>FOREIGN<Key.space>
Screenshot: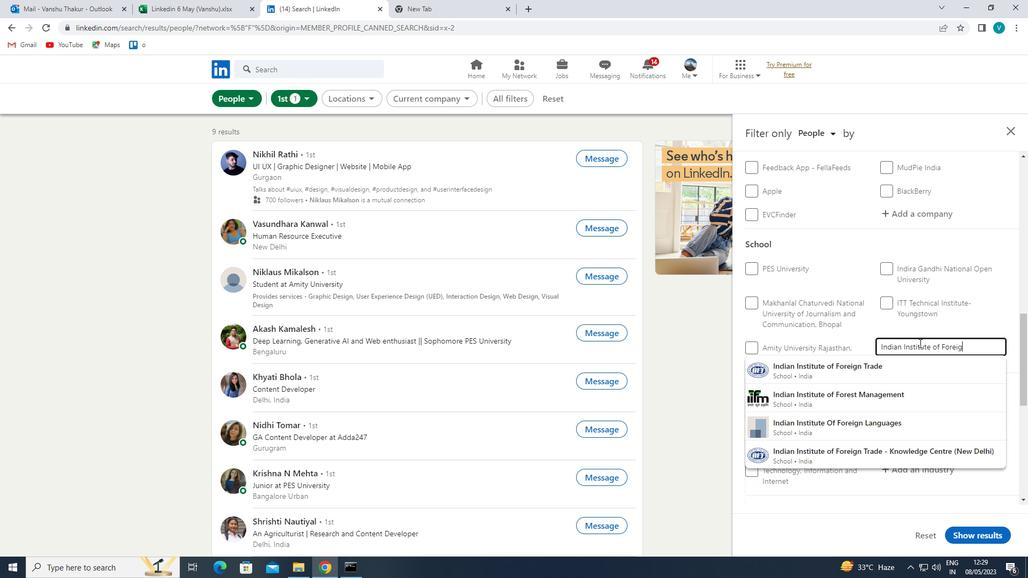 
Action: Mouse moved to (901, 366)
Screenshot: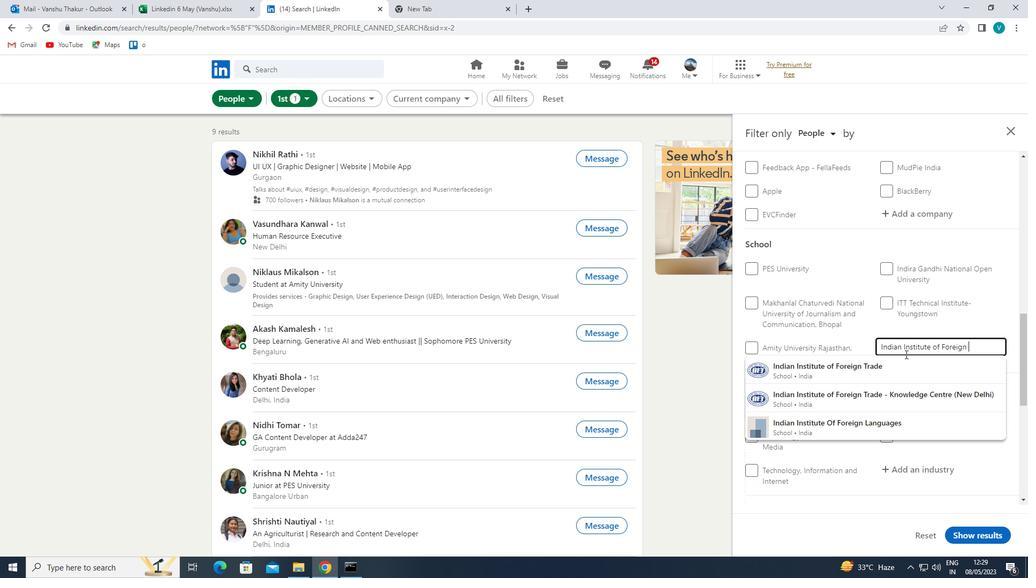 
Action: Mouse pressed left at (901, 366)
Screenshot: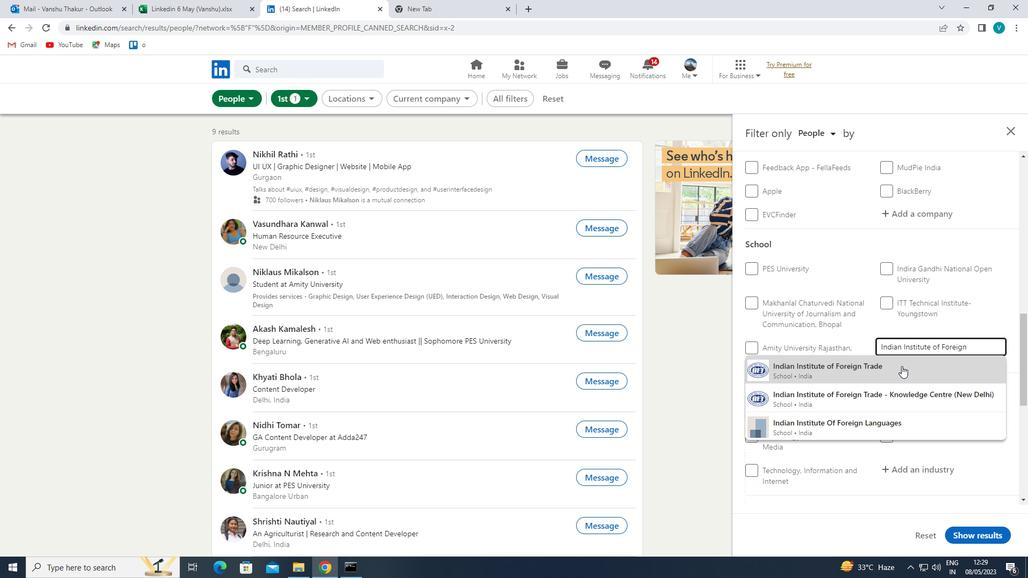 
Action: Mouse scrolled (901, 365) with delta (0, 0)
Screenshot: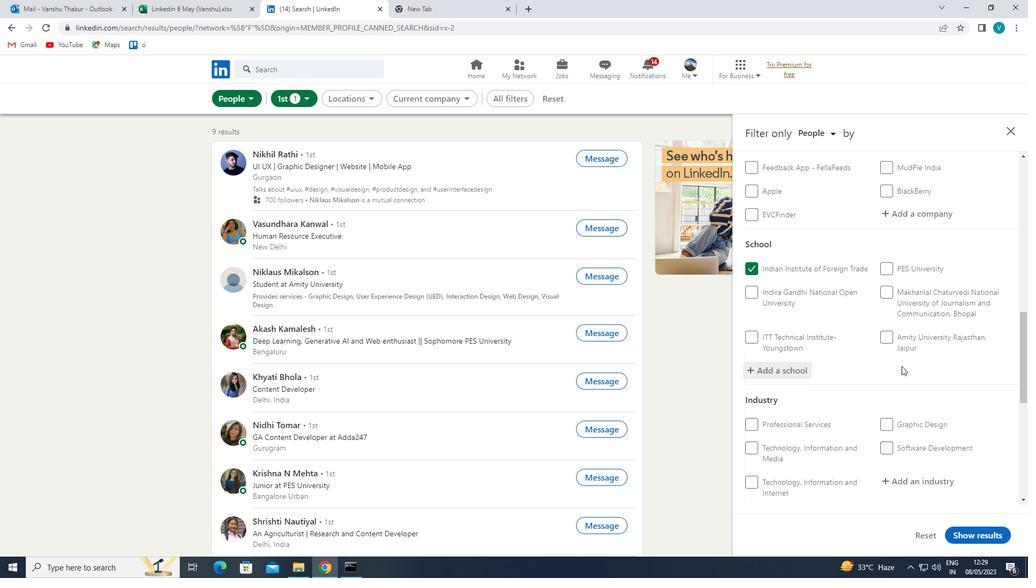 
Action: Mouse scrolled (901, 365) with delta (0, 0)
Screenshot: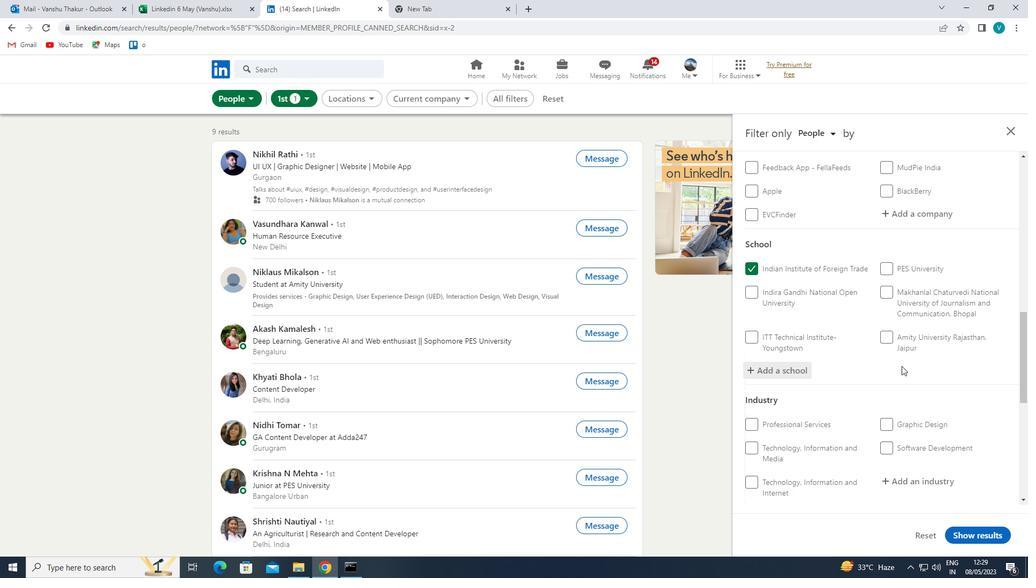 
Action: Mouse scrolled (901, 365) with delta (0, 0)
Screenshot: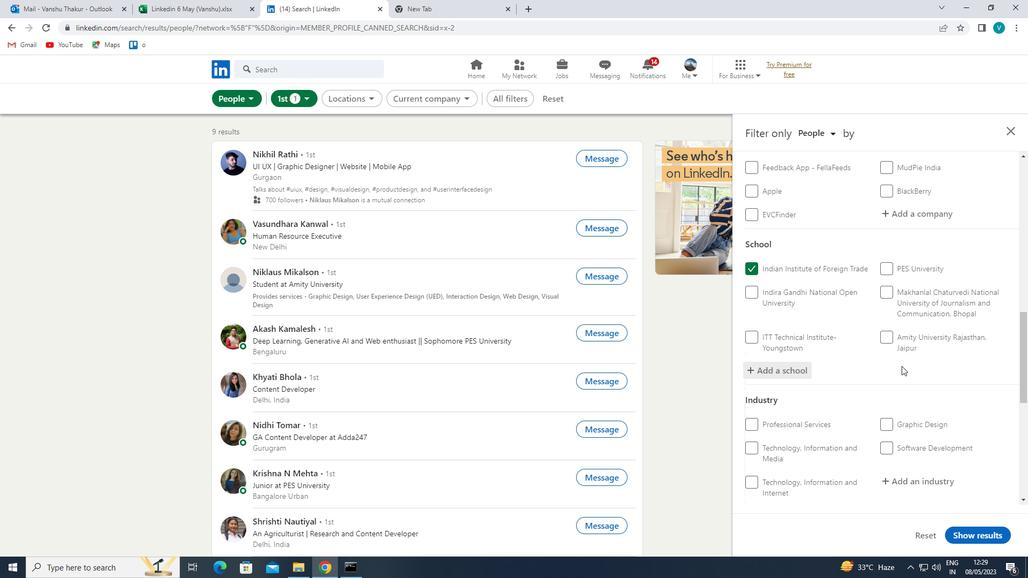 
Action: Mouse moved to (923, 325)
Screenshot: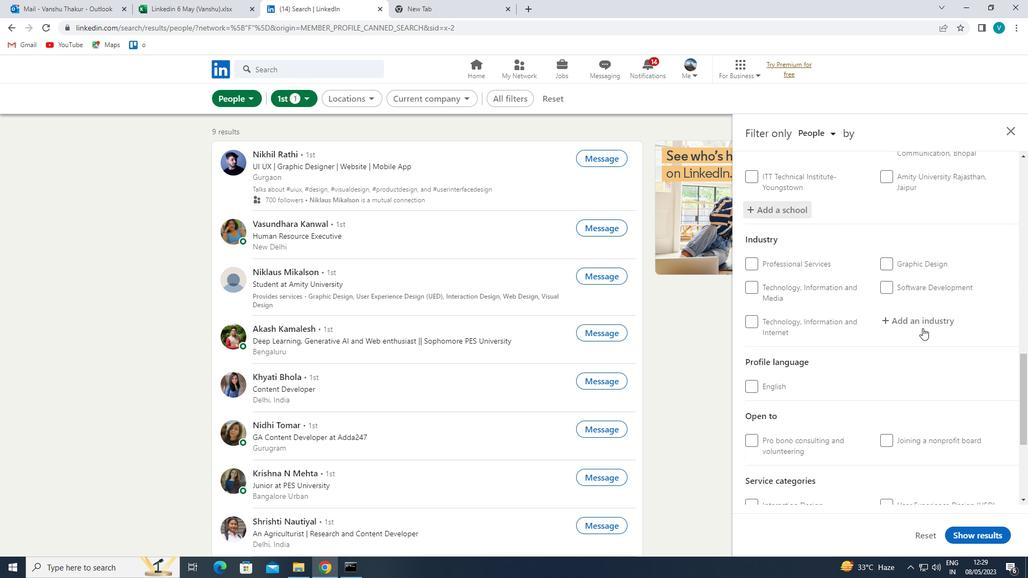 
Action: Mouse pressed left at (923, 325)
Screenshot: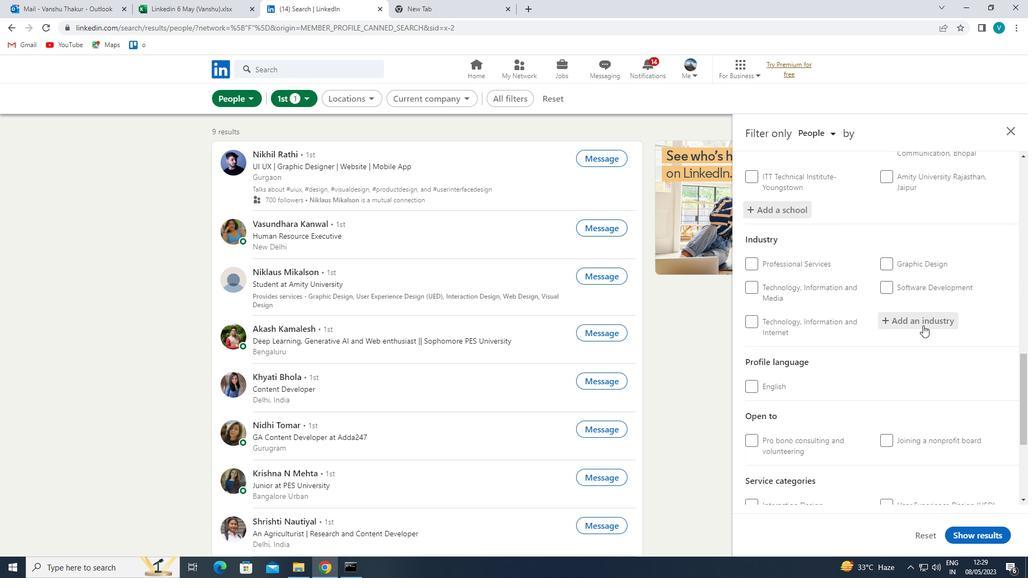 
Action: Key pressed <Key.shift>PERSONAL<Key.space>
Screenshot: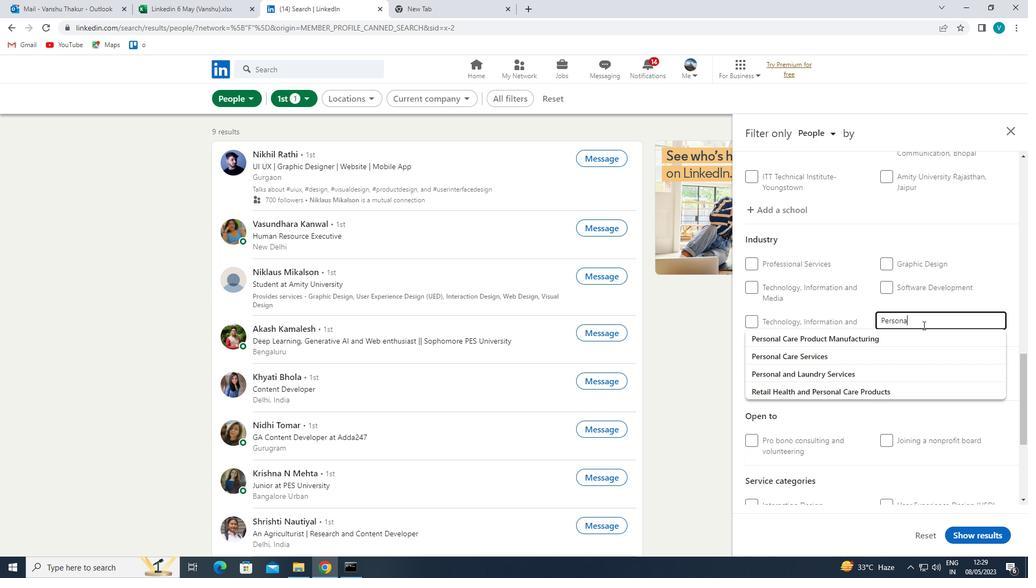
Action: Mouse moved to (882, 350)
Screenshot: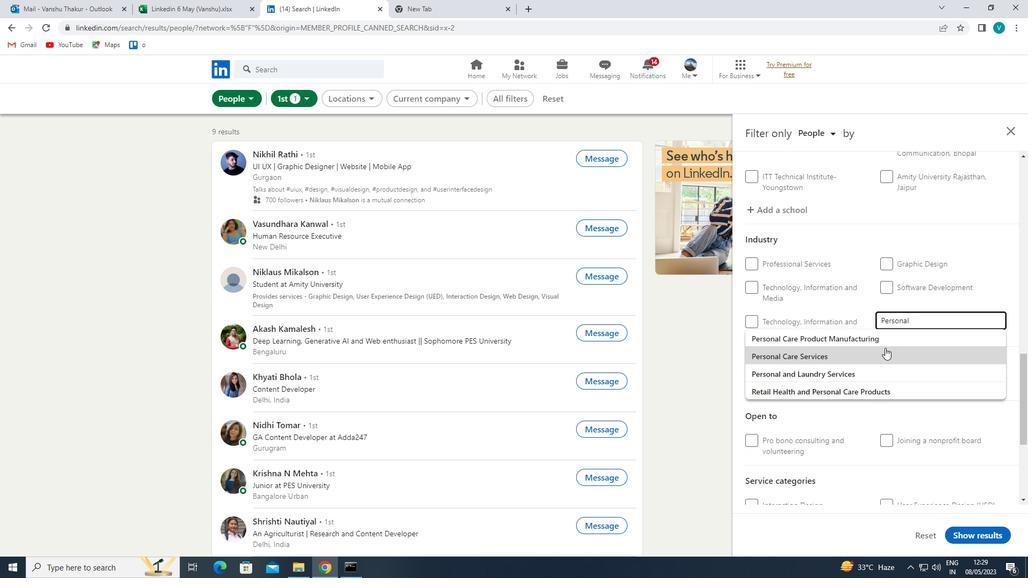 
Action: Mouse pressed left at (882, 350)
Screenshot: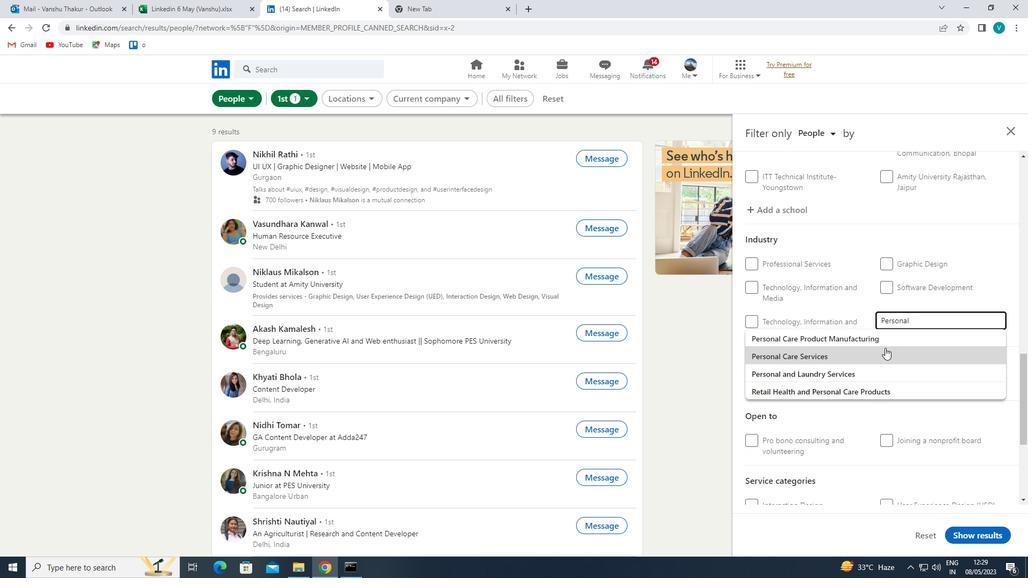 
Action: Mouse moved to (885, 350)
Screenshot: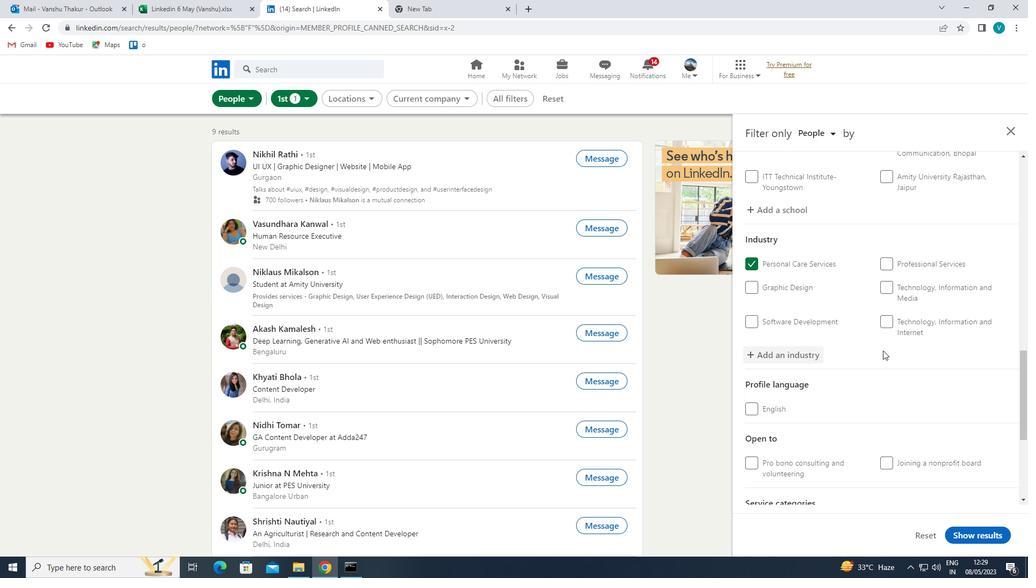 
Action: Mouse scrolled (885, 350) with delta (0, 0)
Screenshot: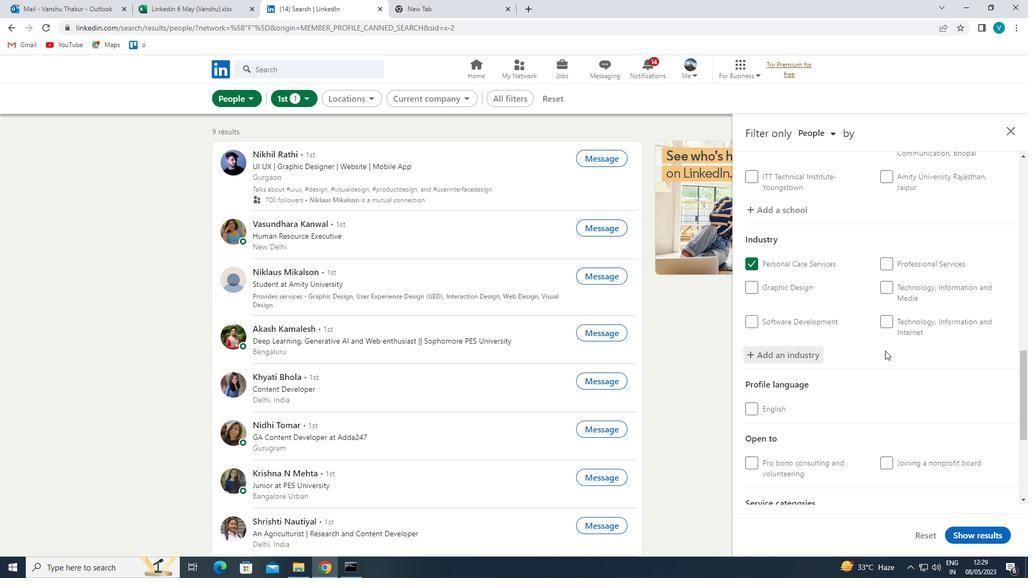 
Action: Mouse moved to (885, 350)
Screenshot: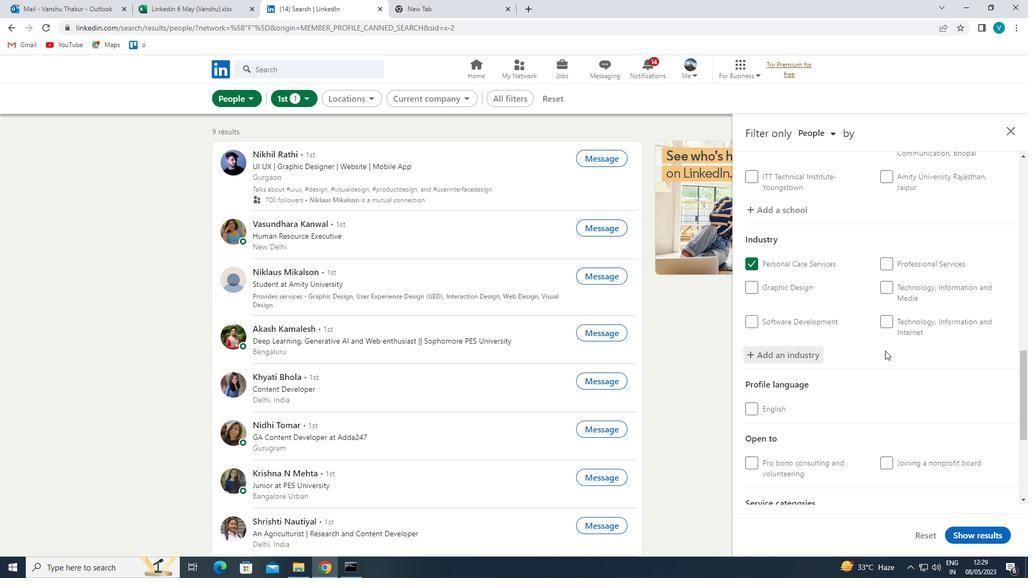 
Action: Mouse scrolled (885, 350) with delta (0, 0)
Screenshot: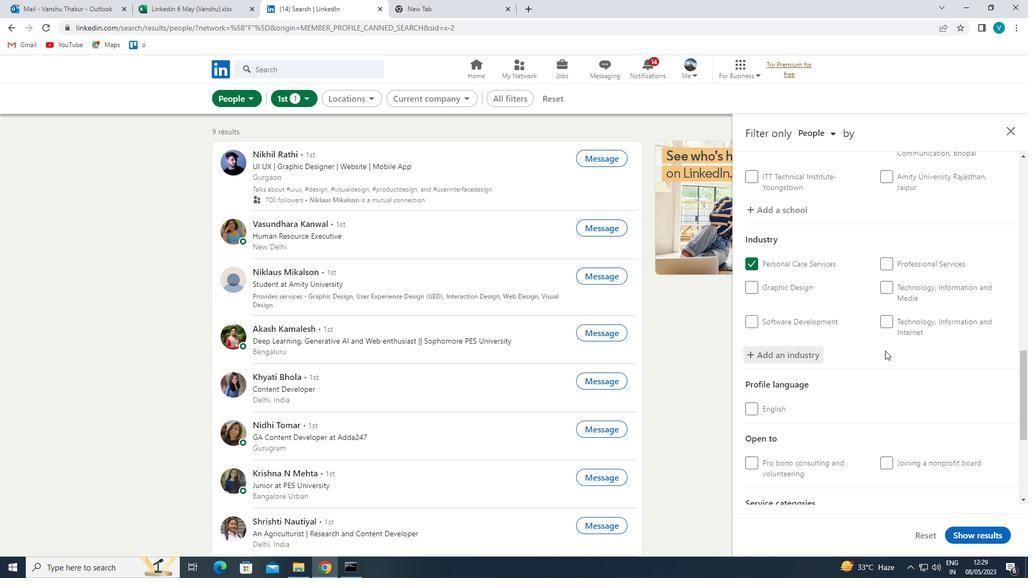
Action: Mouse moved to (887, 350)
Screenshot: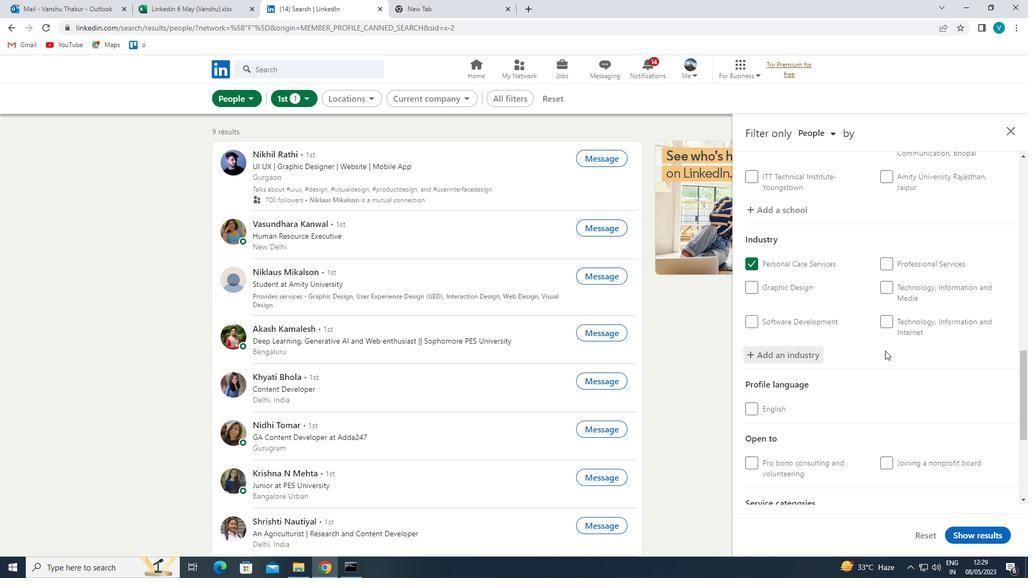 
Action: Mouse scrolled (887, 350) with delta (0, 0)
Screenshot: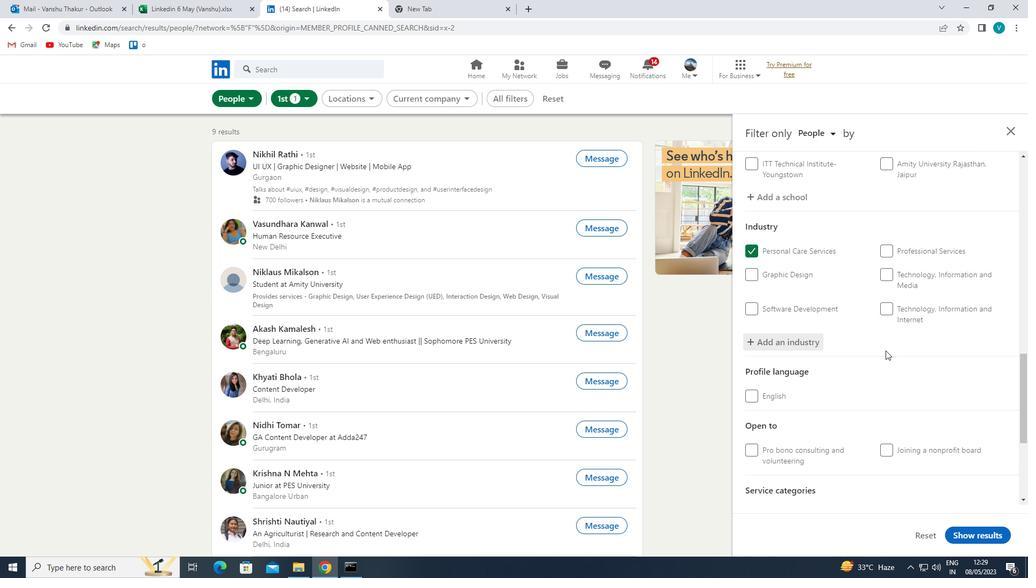 
Action: Mouse scrolled (887, 350) with delta (0, 0)
Screenshot: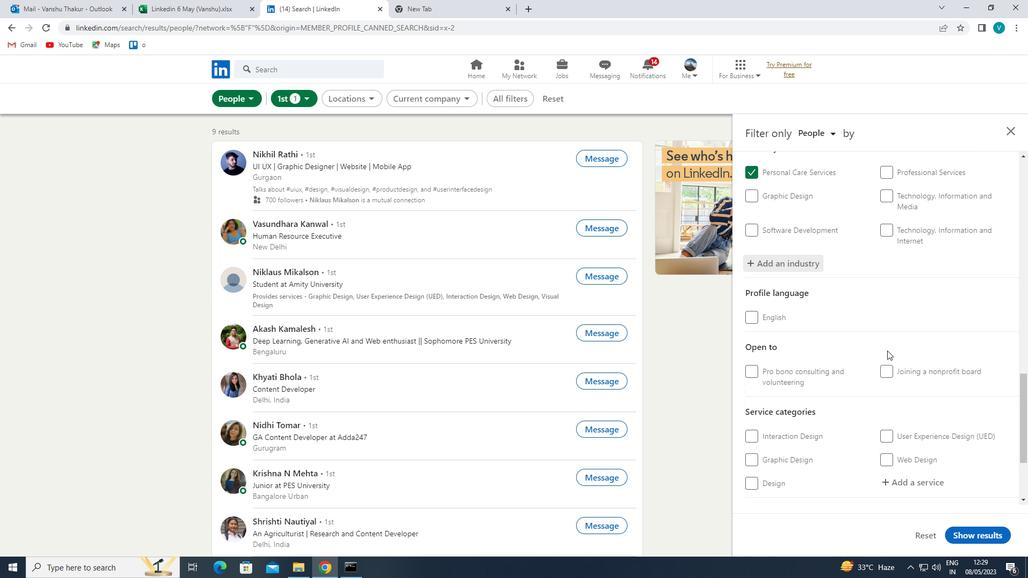 
Action: Mouse moved to (907, 356)
Screenshot: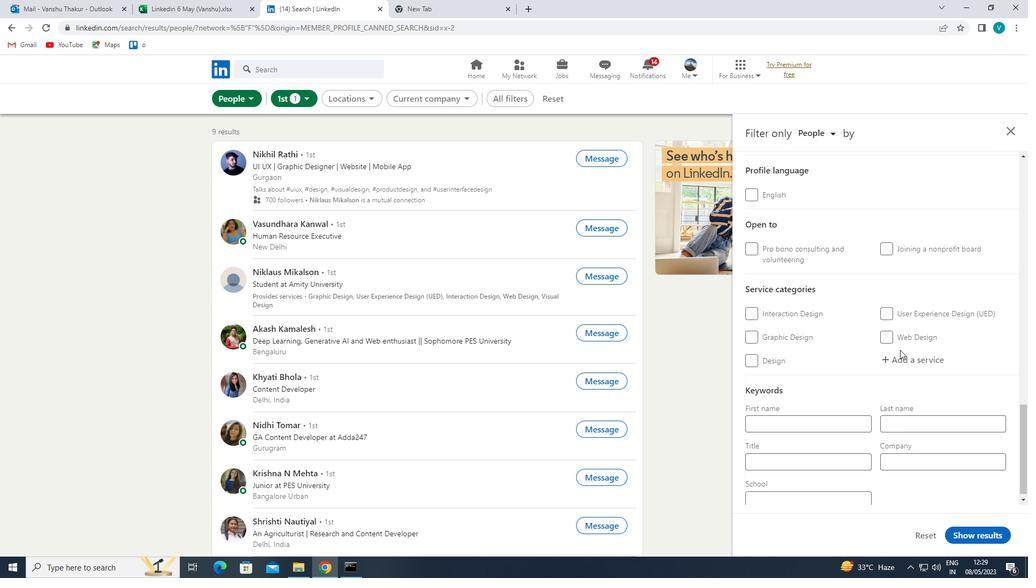 
Action: Mouse pressed left at (907, 356)
Screenshot: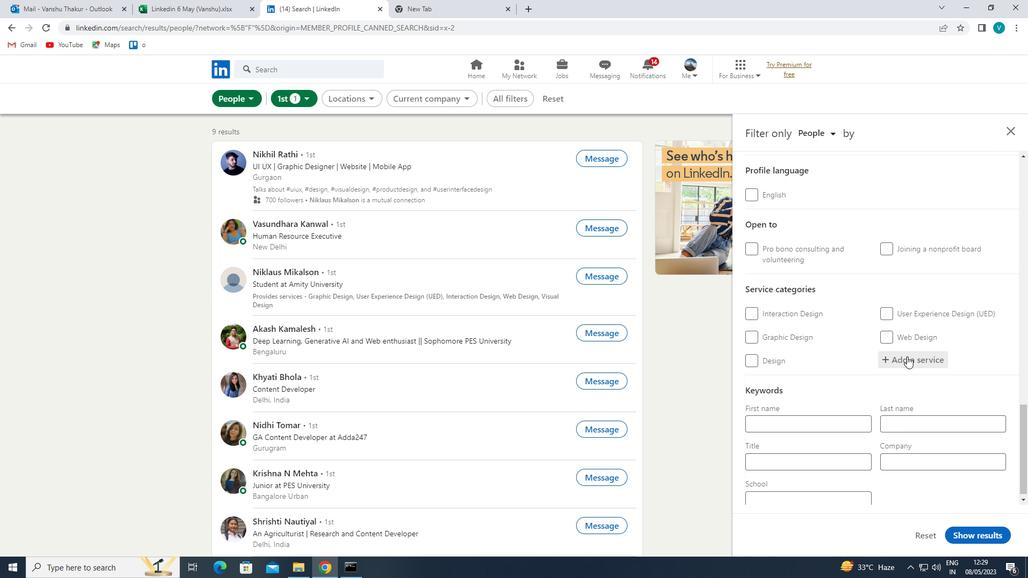 
Action: Mouse moved to (907, 356)
Screenshot: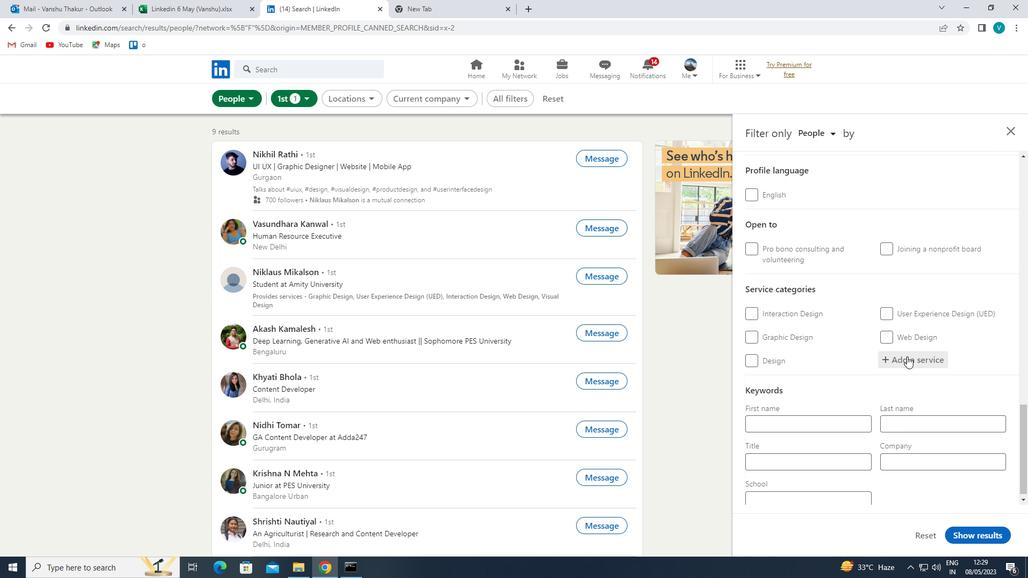 
Action: Key pressed I<Key.shift>OS<Key.space>
Screenshot: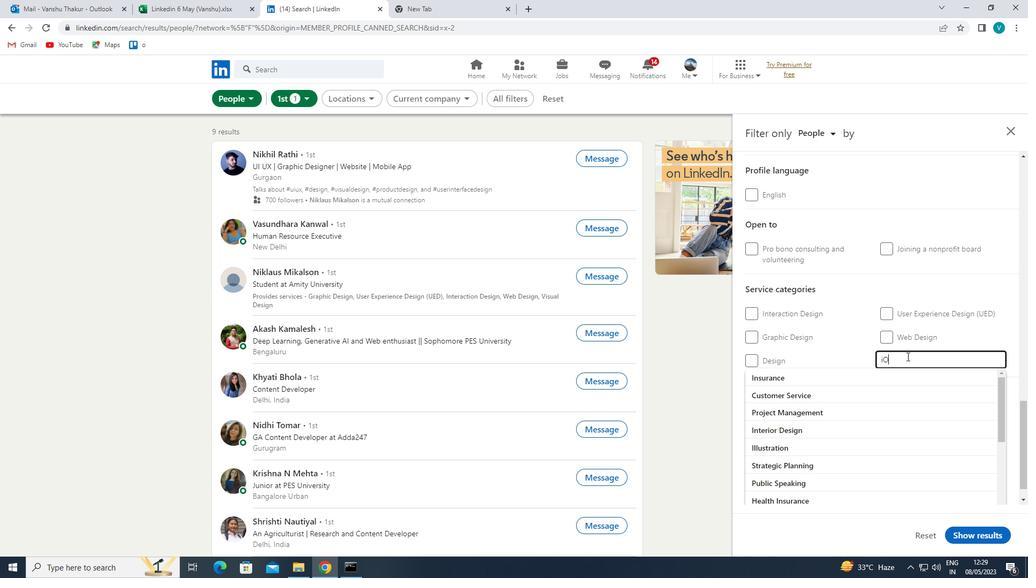
Action: Mouse moved to (872, 375)
Screenshot: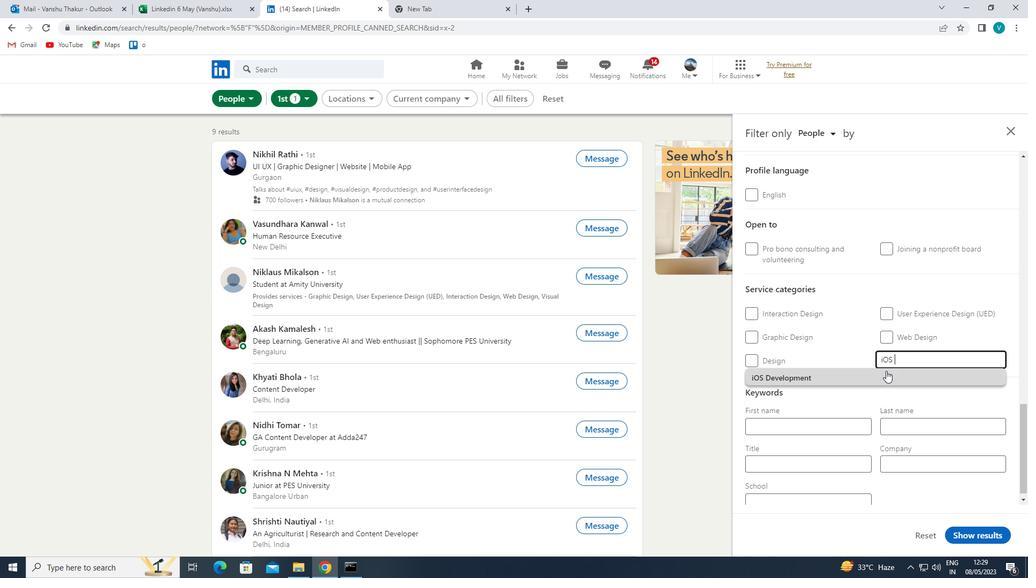
Action: Mouse pressed left at (872, 375)
Screenshot: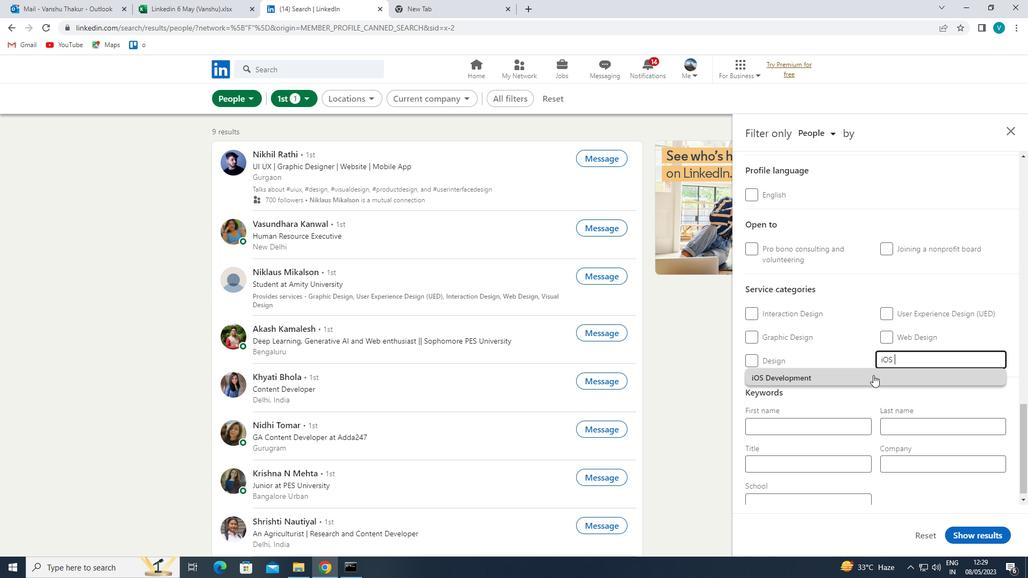 
Action: Mouse moved to (871, 376)
Screenshot: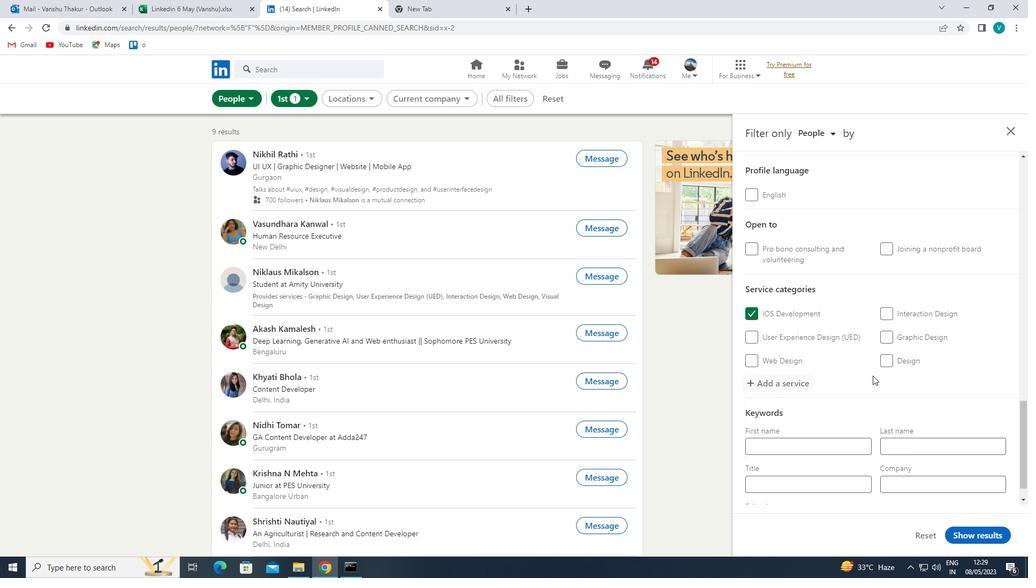 
Action: Mouse scrolled (871, 376) with delta (0, 0)
Screenshot: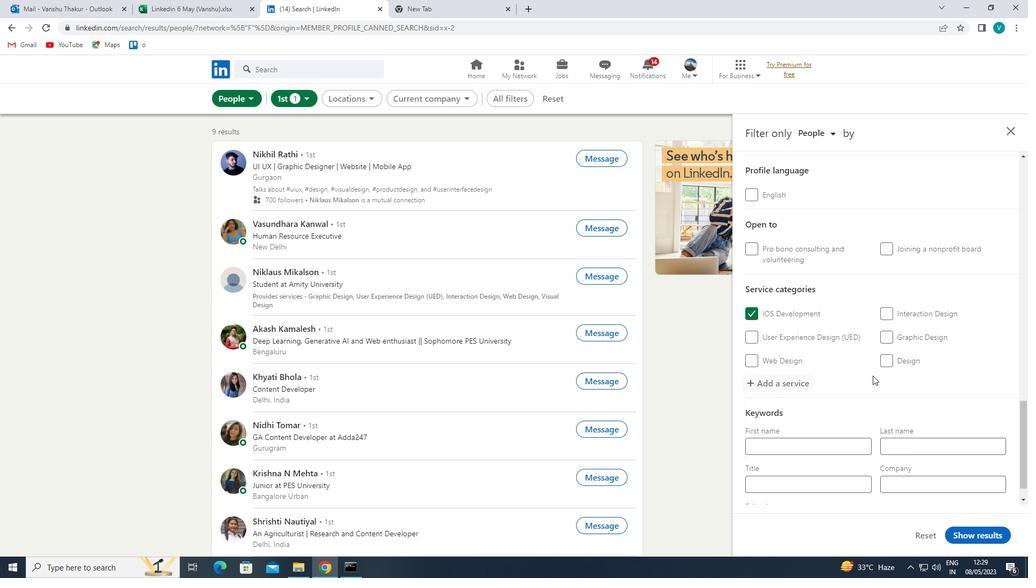 
Action: Mouse moved to (869, 381)
Screenshot: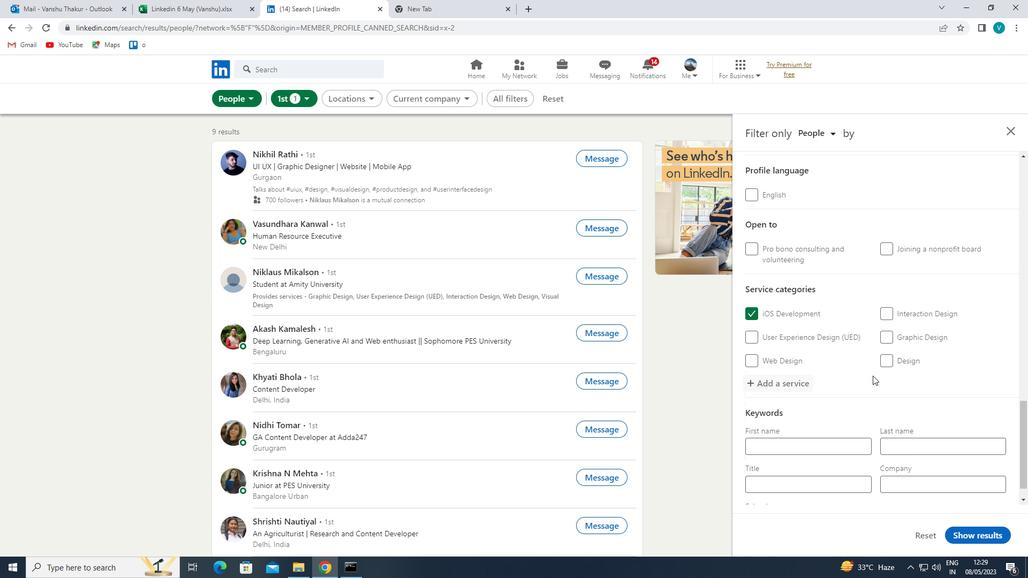 
Action: Mouse scrolled (869, 380) with delta (0, 0)
Screenshot: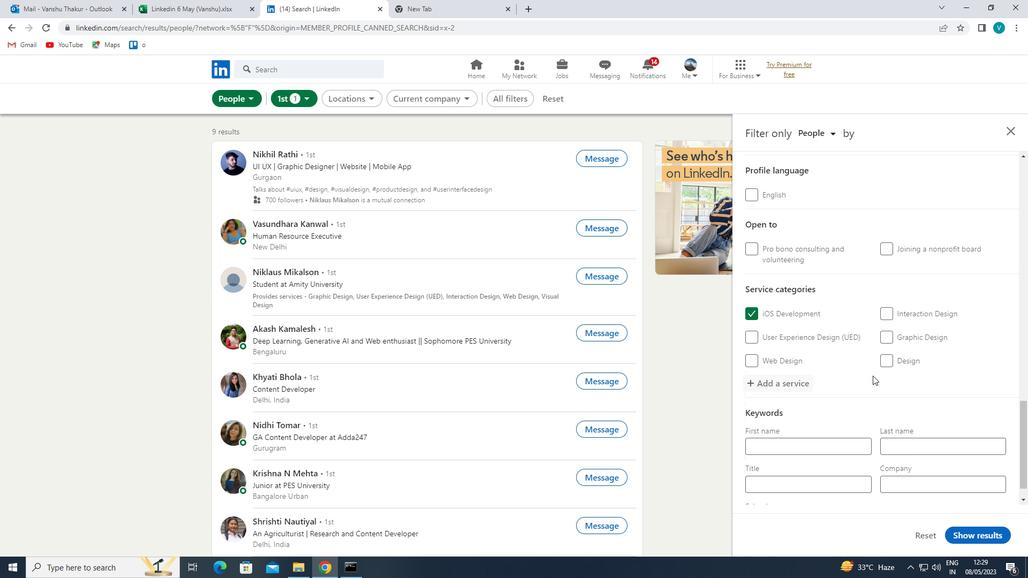 
Action: Mouse moved to (865, 388)
Screenshot: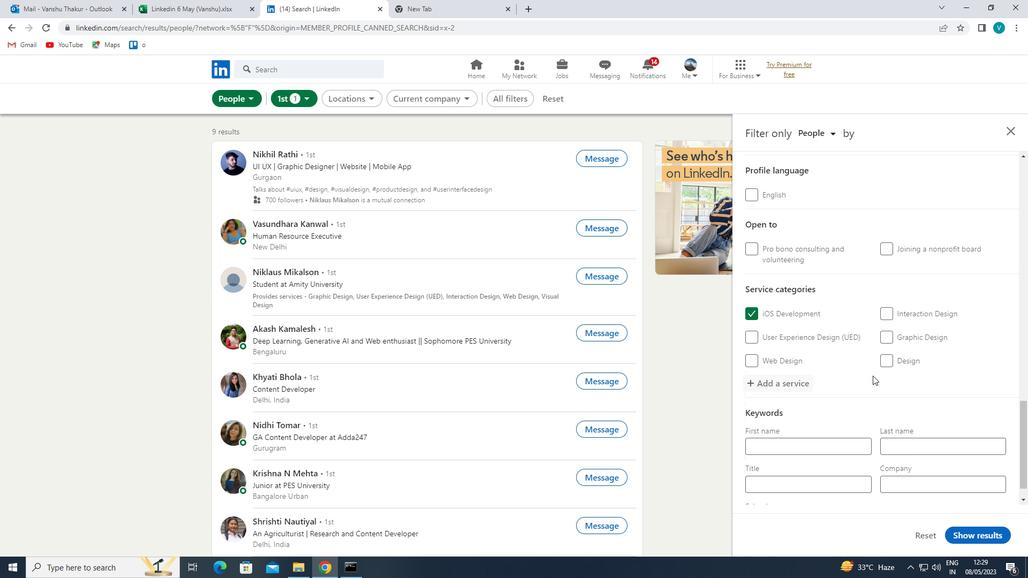
Action: Mouse scrolled (865, 387) with delta (0, 0)
Screenshot: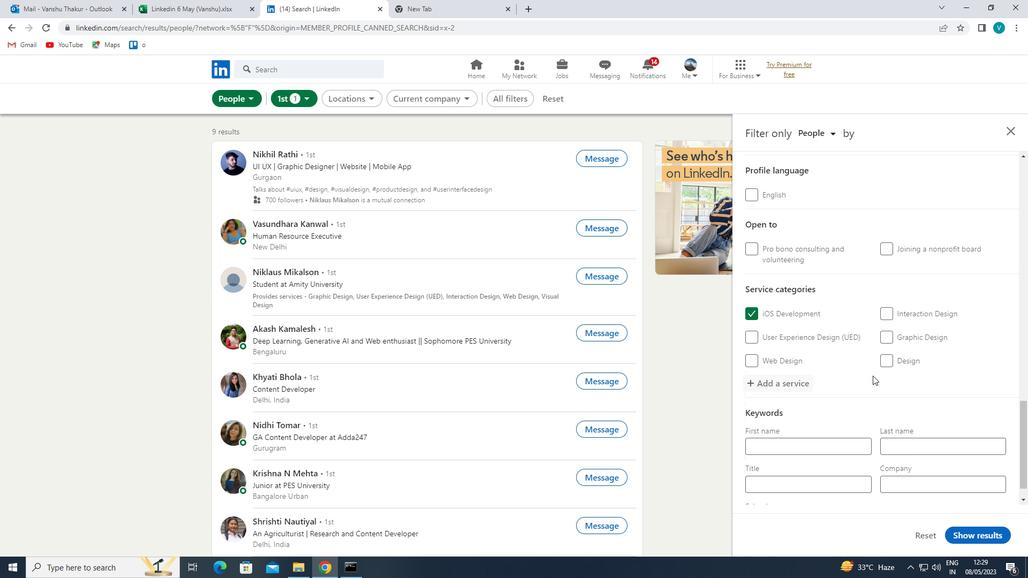 
Action: Mouse moved to (850, 463)
Screenshot: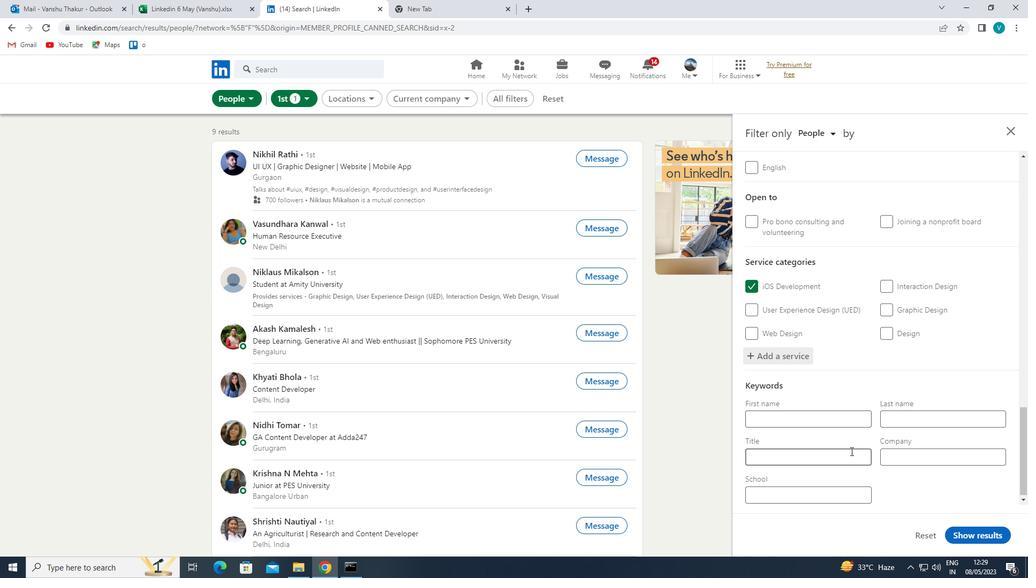 
Action: Mouse pressed left at (850, 463)
Screenshot: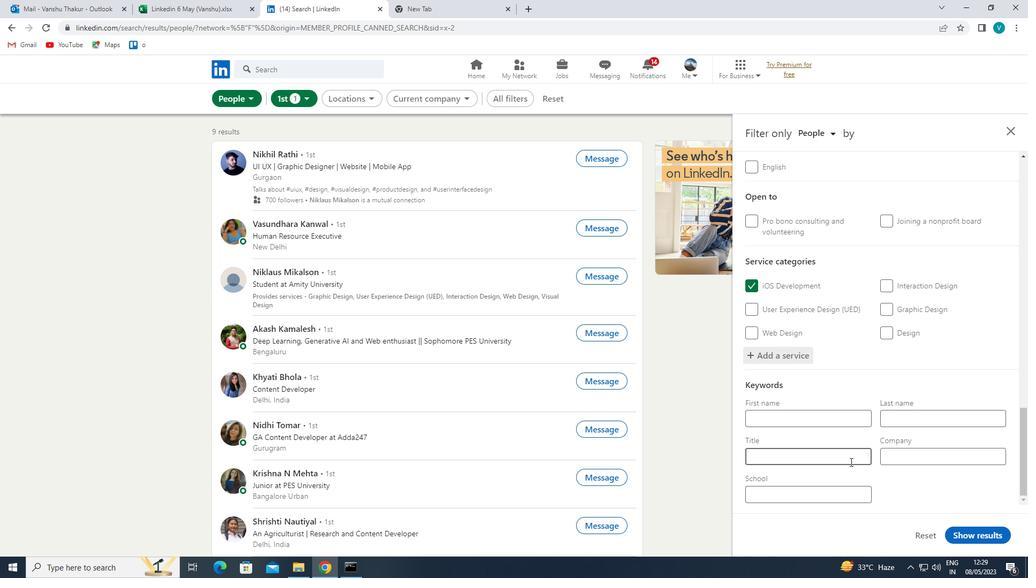 
Action: Mouse moved to (849, 450)
Screenshot: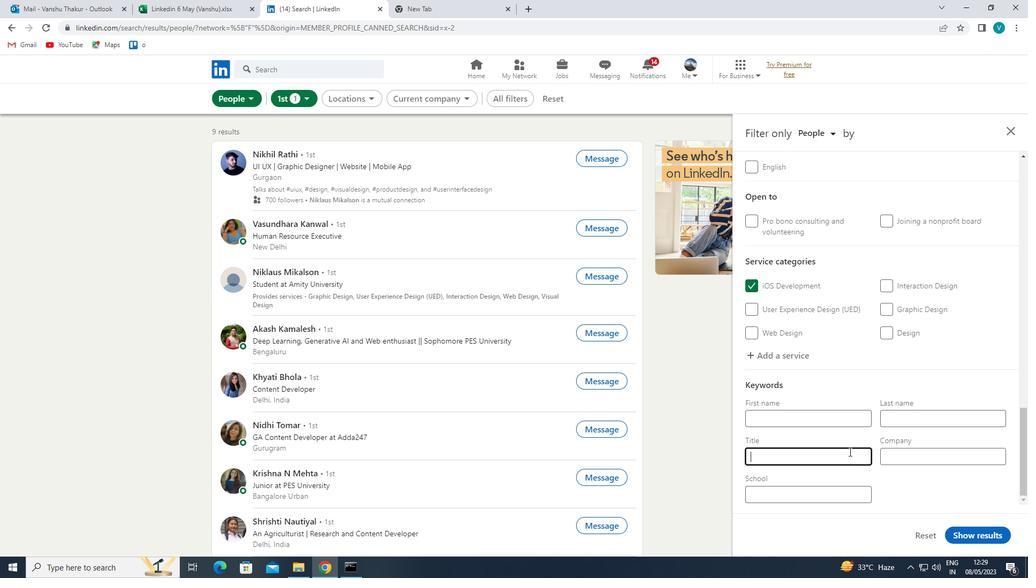 
Action: Key pressed <Key.shift>FILE<Key.space><Key.shift>CLERK
Screenshot: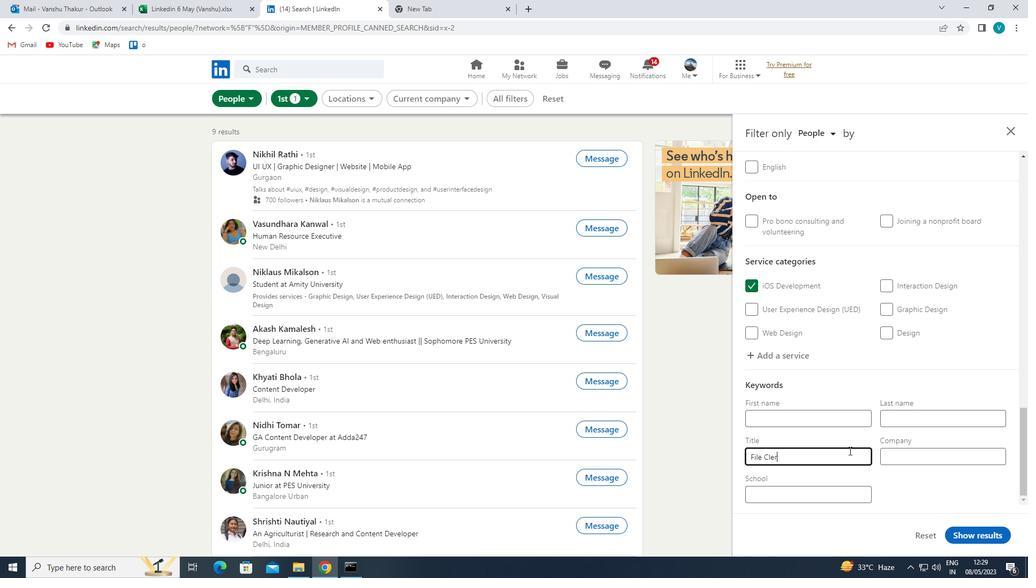 
Action: Mouse moved to (982, 535)
Screenshot: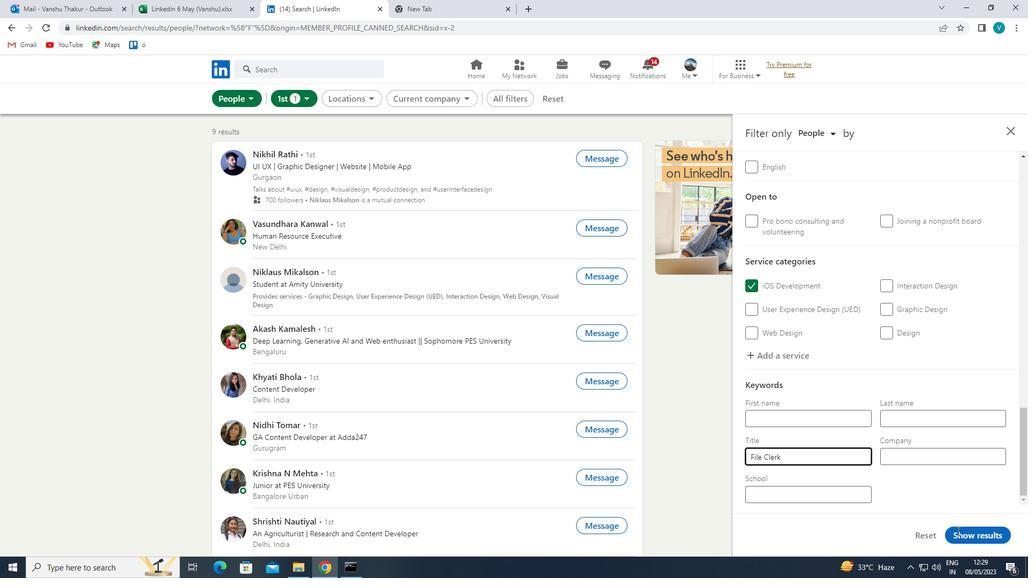 
Action: Mouse pressed left at (982, 535)
Screenshot: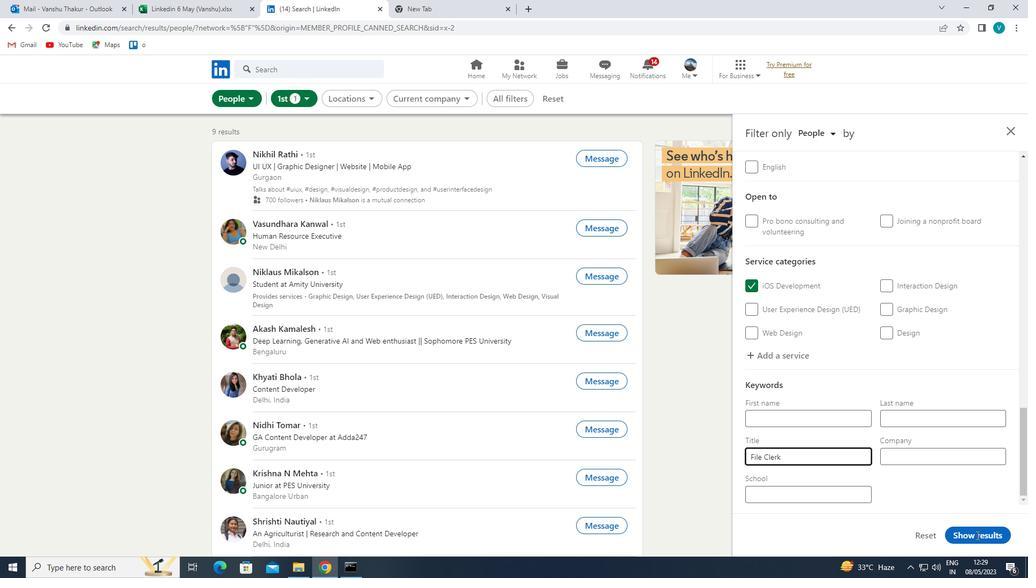 
Action: Mouse moved to (988, 535)
Screenshot: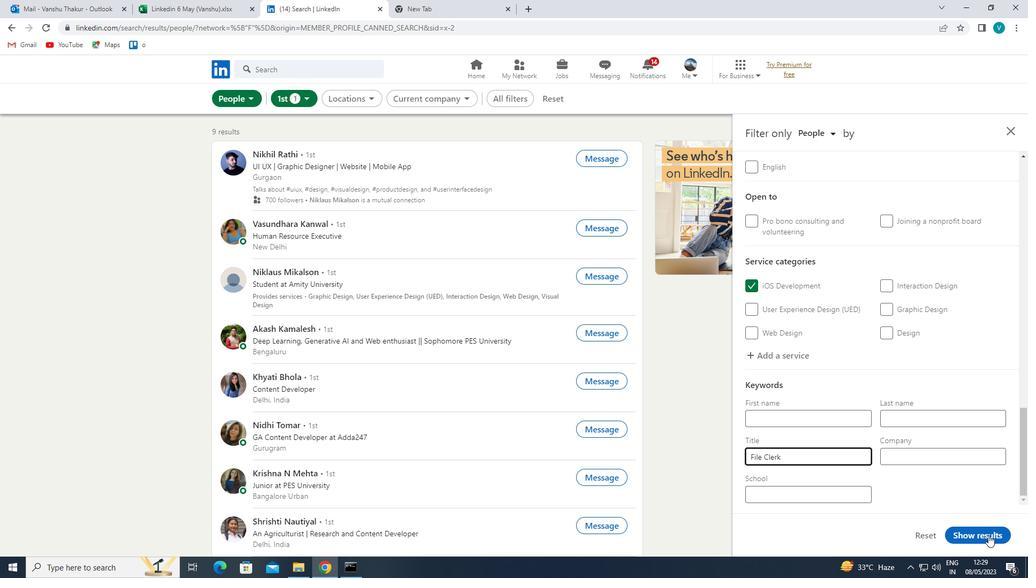 
Action: Mouse pressed left at (988, 535)
Screenshot: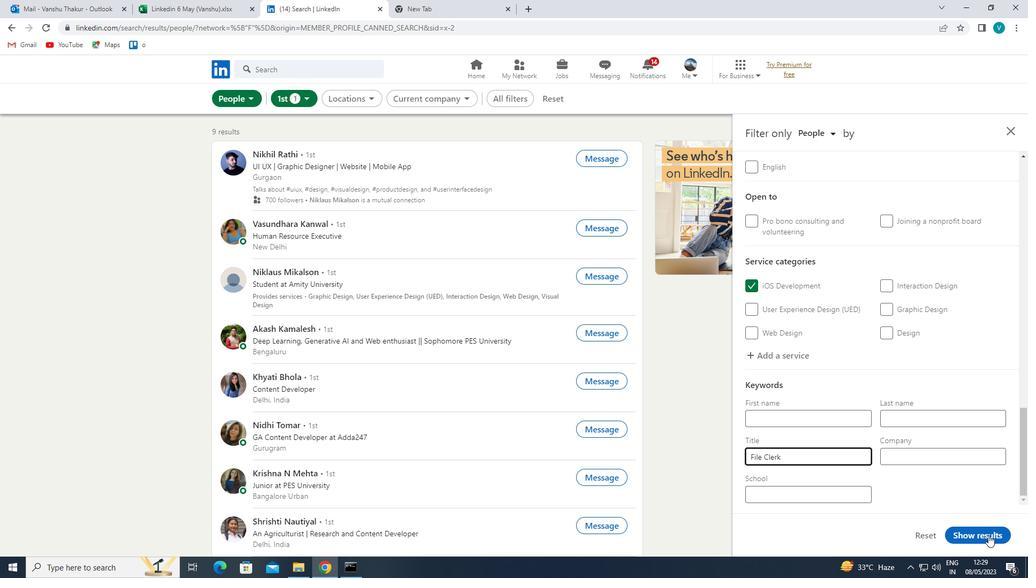 
Action: Mouse moved to (1004, 478)
Screenshot: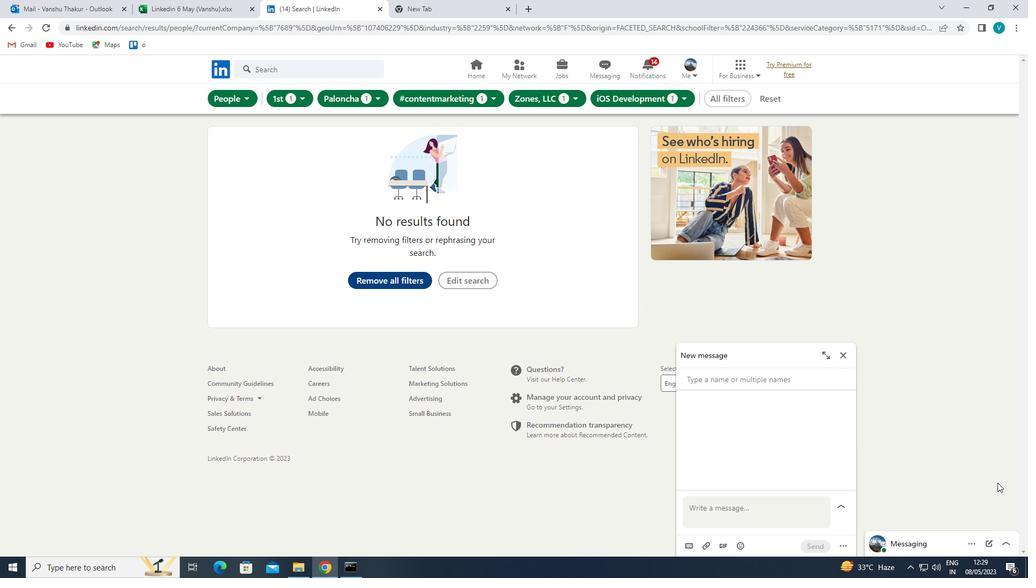 
